 Task: Add an event with the title Second Interview with Lorence, date '2023/10/26', time 8:30 AM to 10:30 AMand add a description: The Lunch Break Mindfulness Session is suitable for individuals of all experience levels, including those who are new to mindfulness. No special equipment or clothing is required—participants can simply find a comfortable position and bring their full attention to the practice., put the event into Green category . Add location for the event as: Singapore, logged in from the account softage.7@softage.netand send the event invitation to softage.3@softage.net and softage.4@softage.net. Set a reminder for the event 77 week before
Action: Mouse moved to (114, 128)
Screenshot: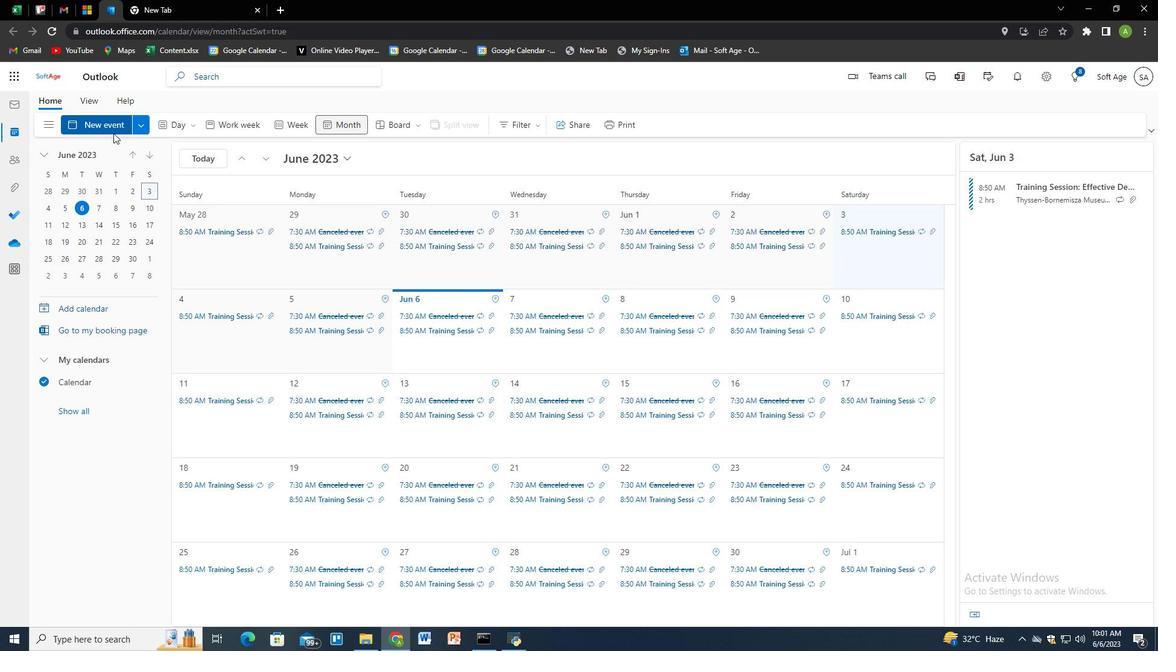 
Action: Mouse pressed left at (114, 128)
Screenshot: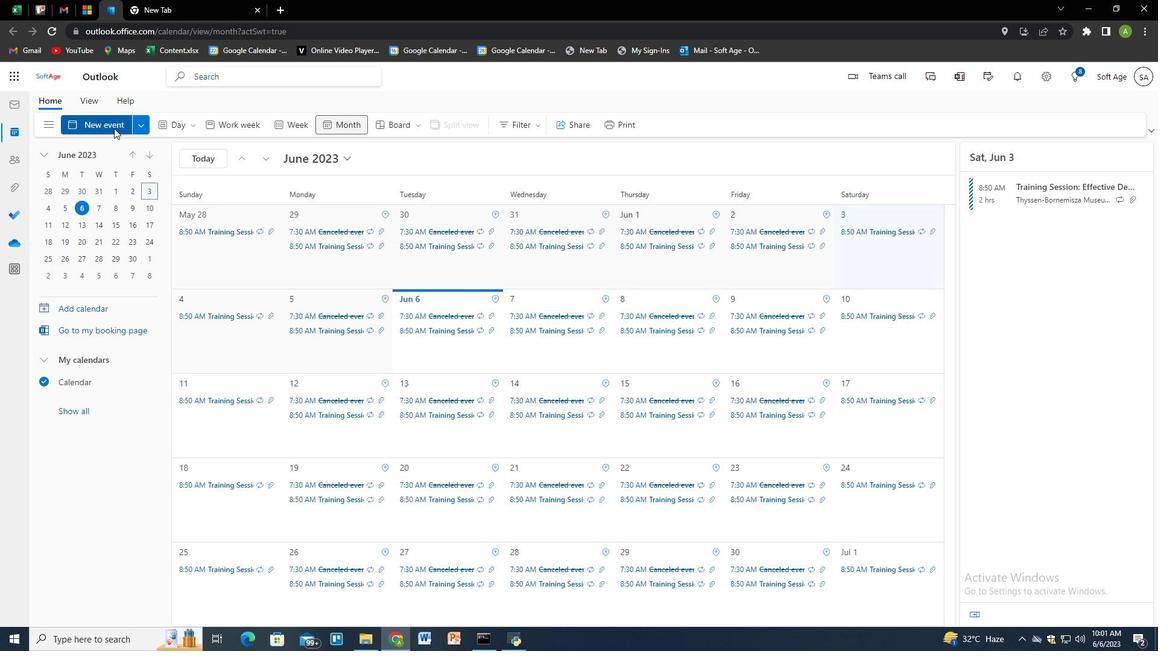 
Action: Mouse moved to (403, 202)
Screenshot: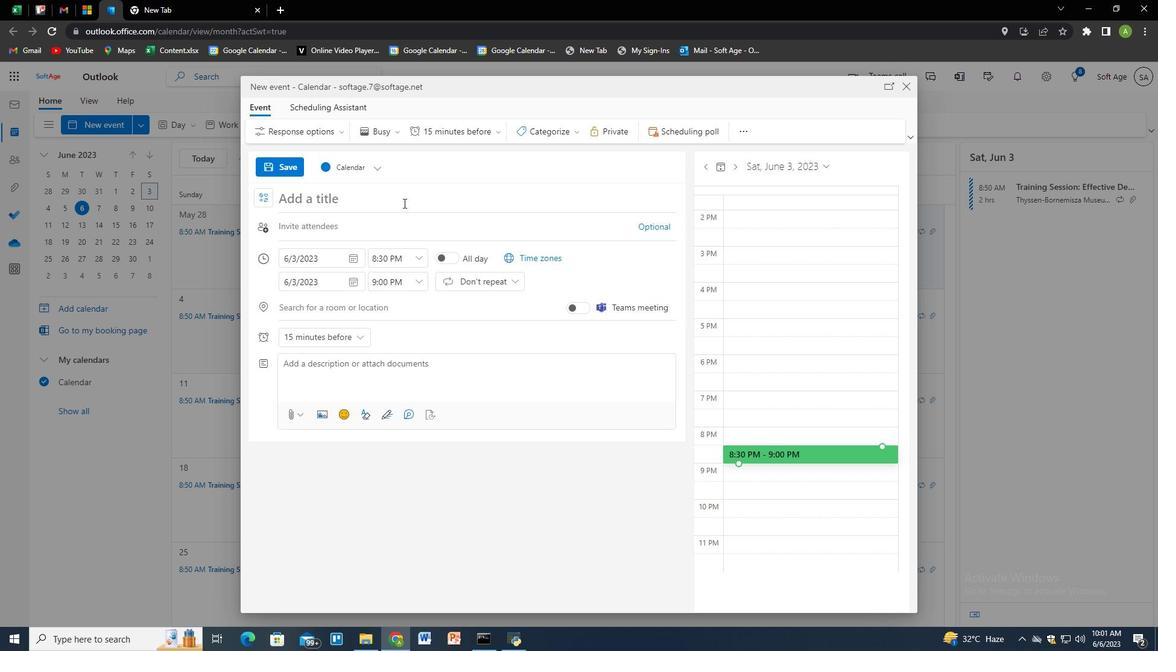 
Action: Mouse pressed left at (403, 202)
Screenshot: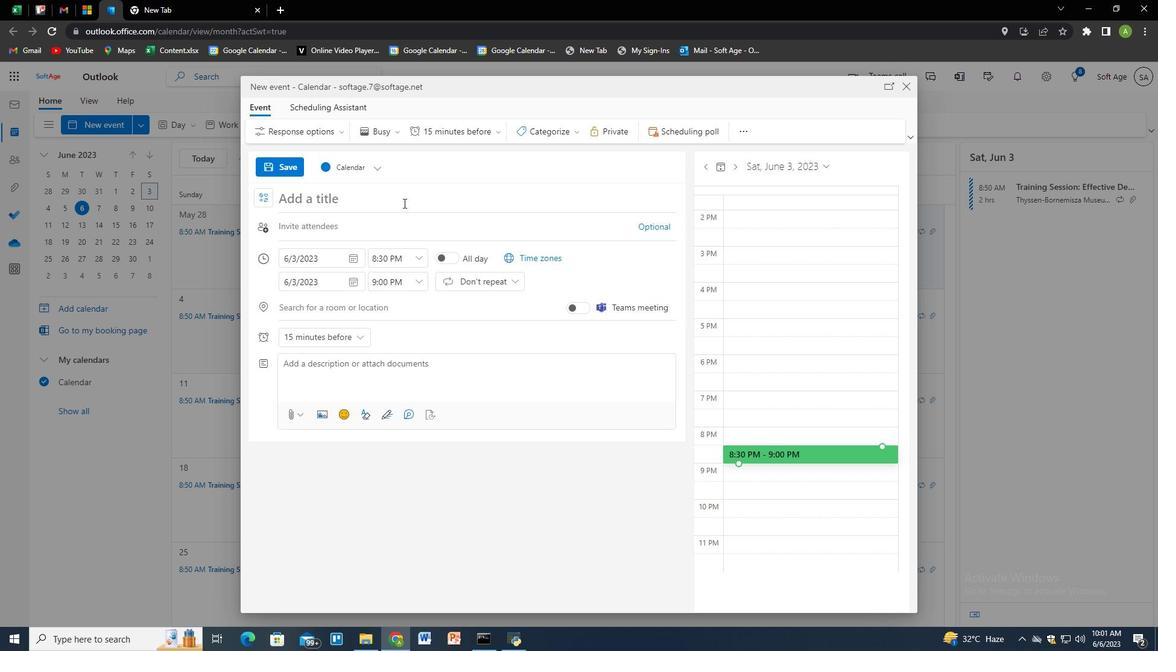 
Action: Key pressed <Key.shift><Key.shift>Second<Key.space><Key.shift>T<Key.backspace><Key.shift>Interview<Key.space>with<Key.space><Key.shift>Lorence<Key.backspace>e
Screenshot: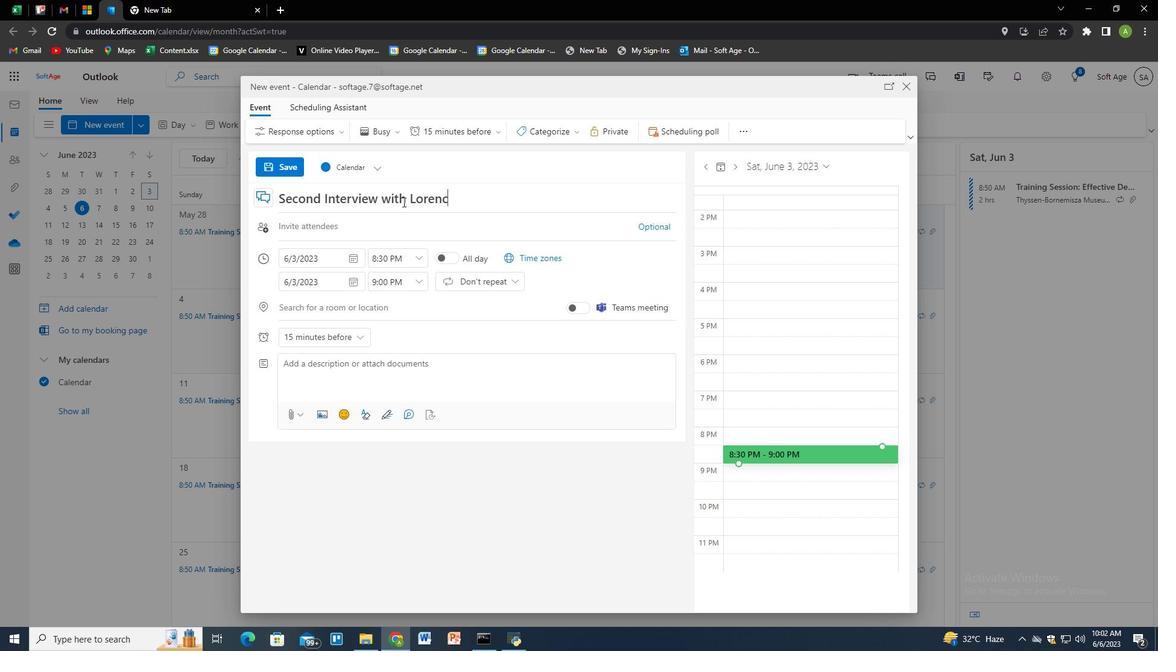 
Action: Mouse moved to (356, 260)
Screenshot: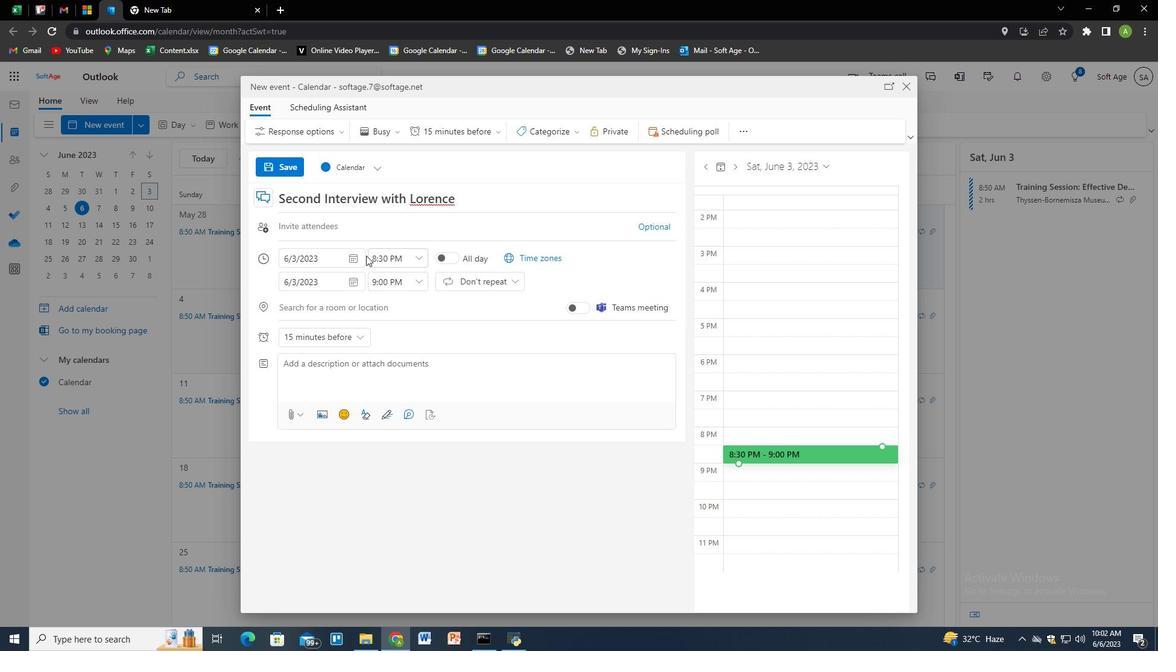 
Action: Mouse pressed left at (356, 260)
Screenshot: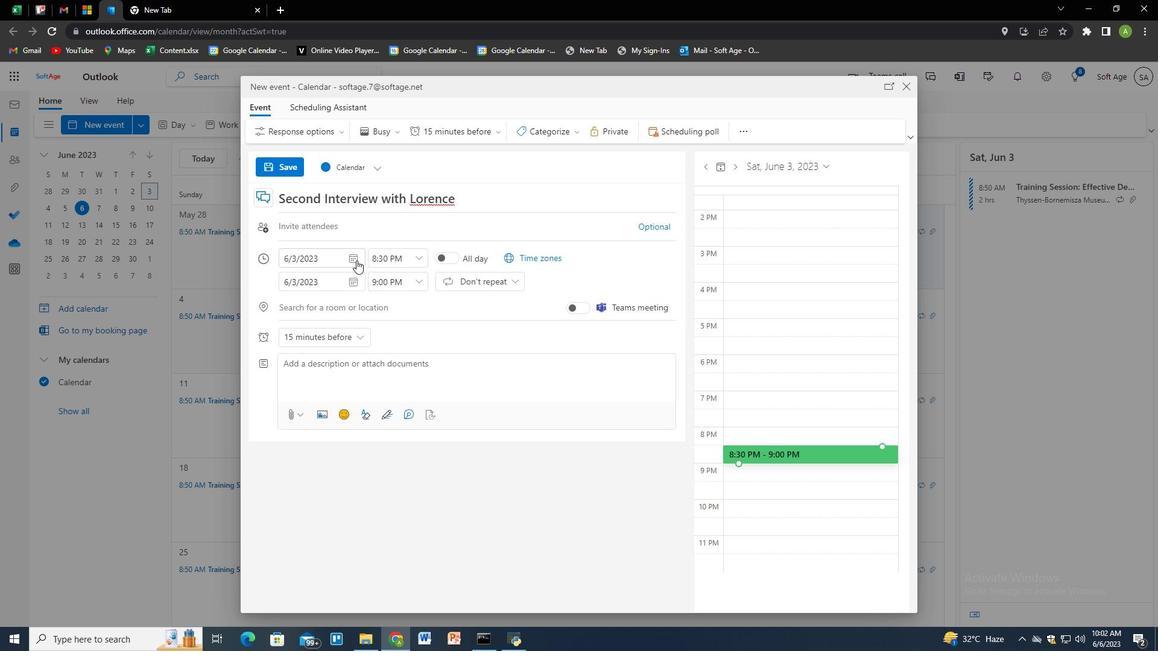 
Action: Mouse moved to (321, 286)
Screenshot: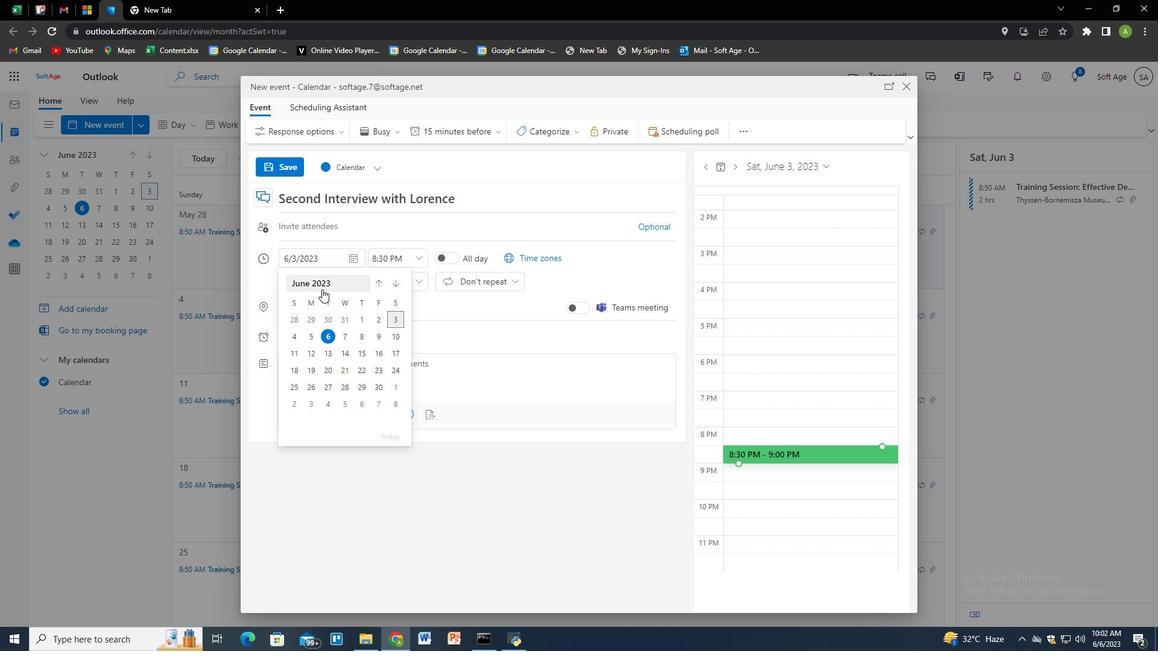 
Action: Mouse pressed left at (321, 286)
Screenshot: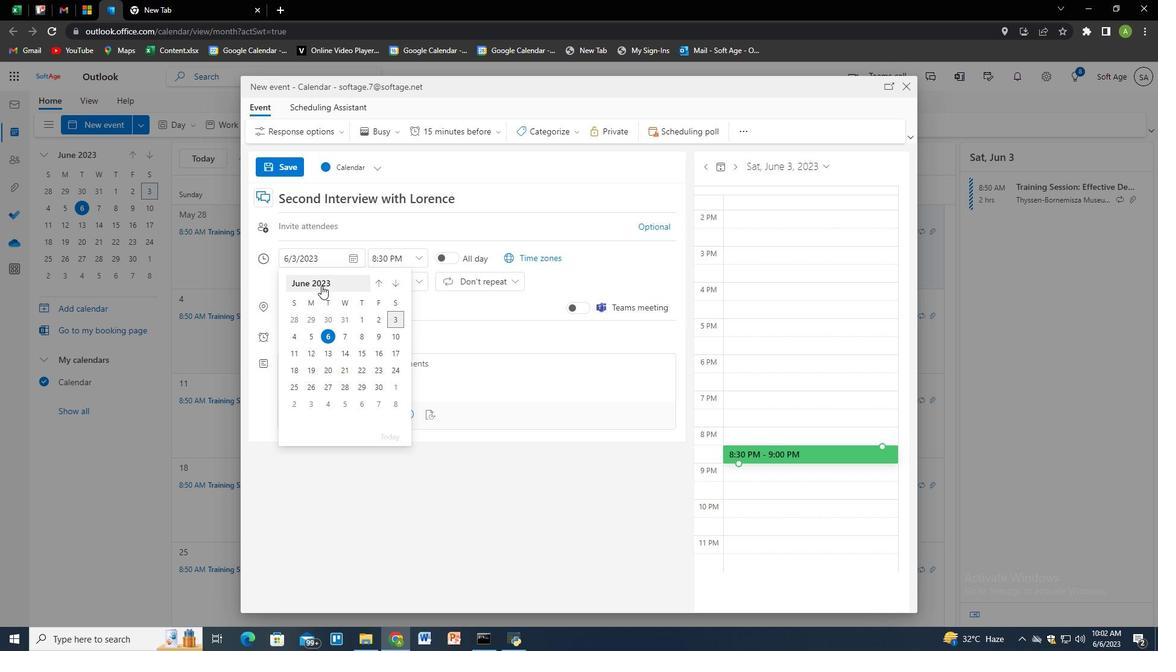 
Action: Mouse moved to (334, 372)
Screenshot: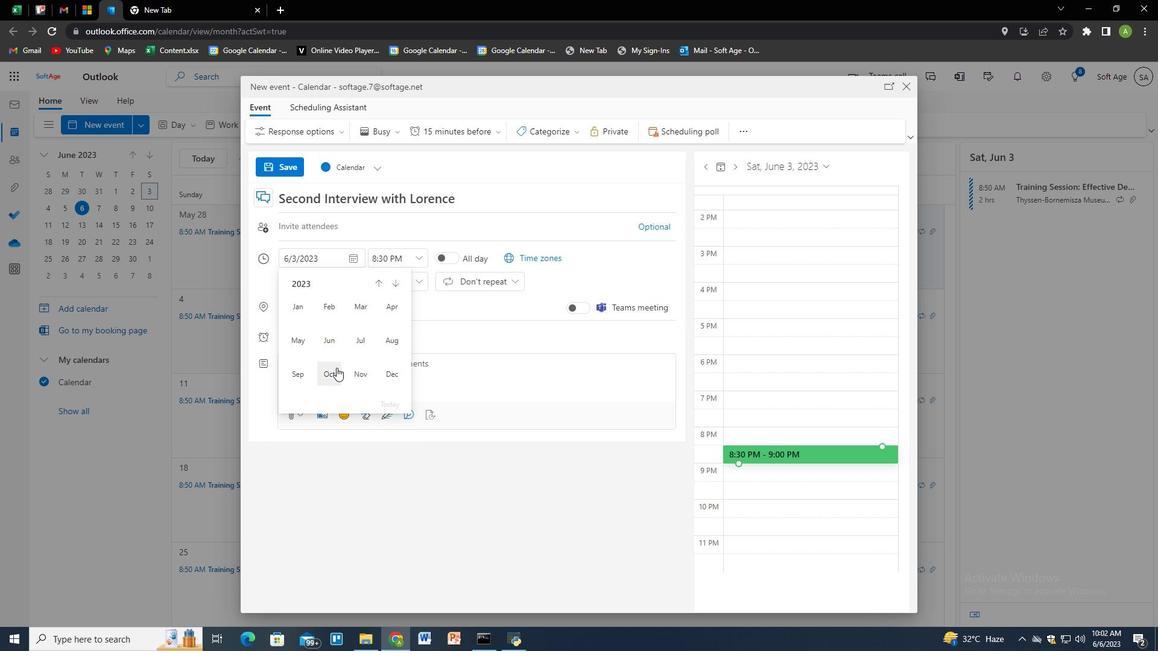 
Action: Mouse pressed left at (334, 372)
Screenshot: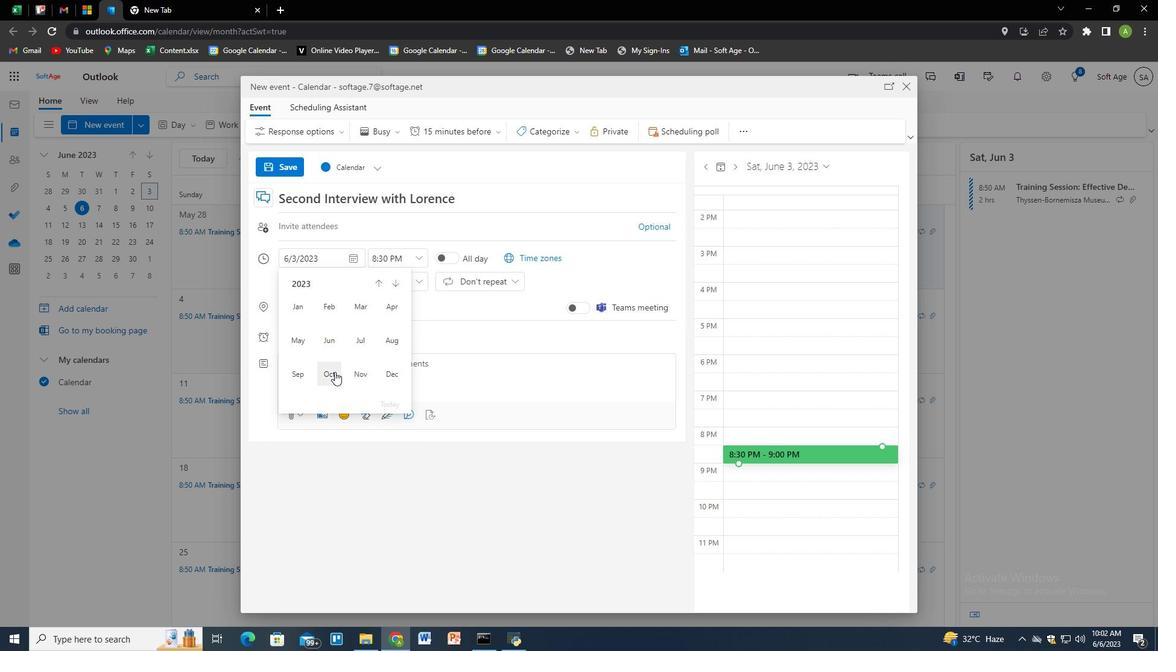 
Action: Mouse moved to (362, 372)
Screenshot: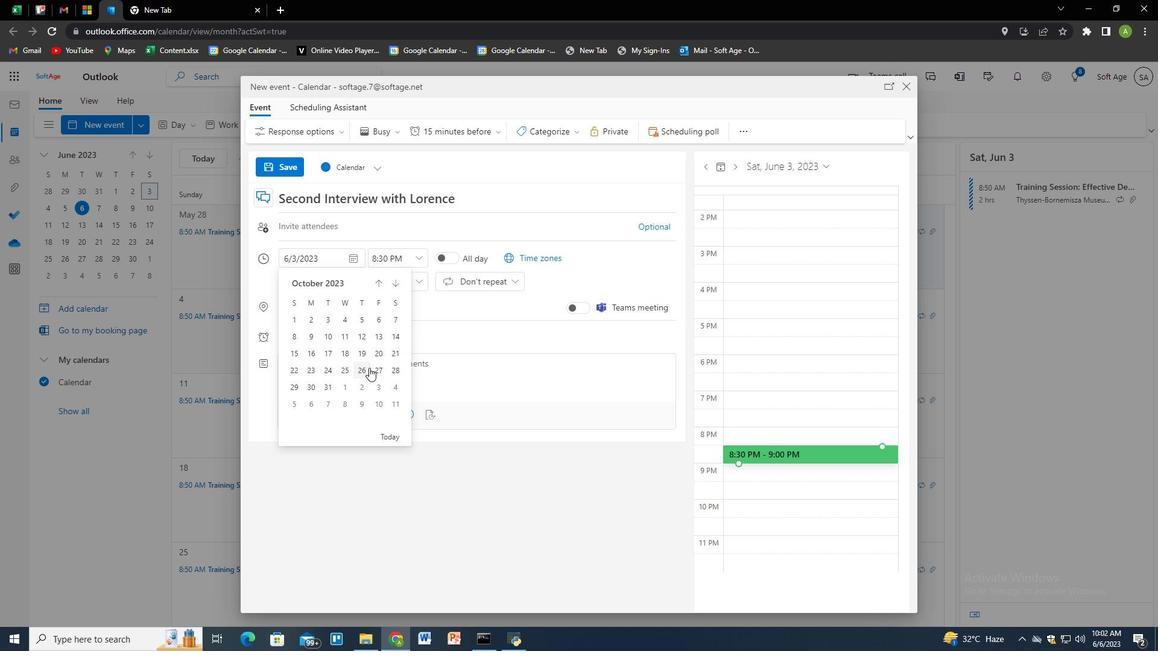 
Action: Mouse pressed left at (362, 372)
Screenshot: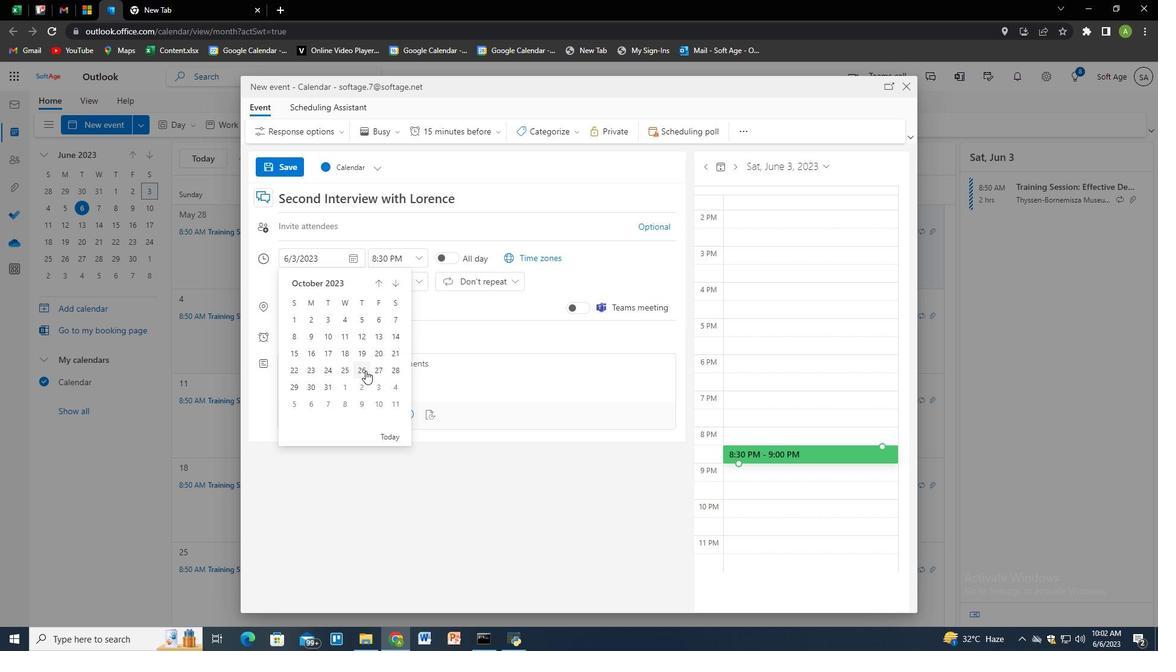 
Action: Mouse moved to (388, 255)
Screenshot: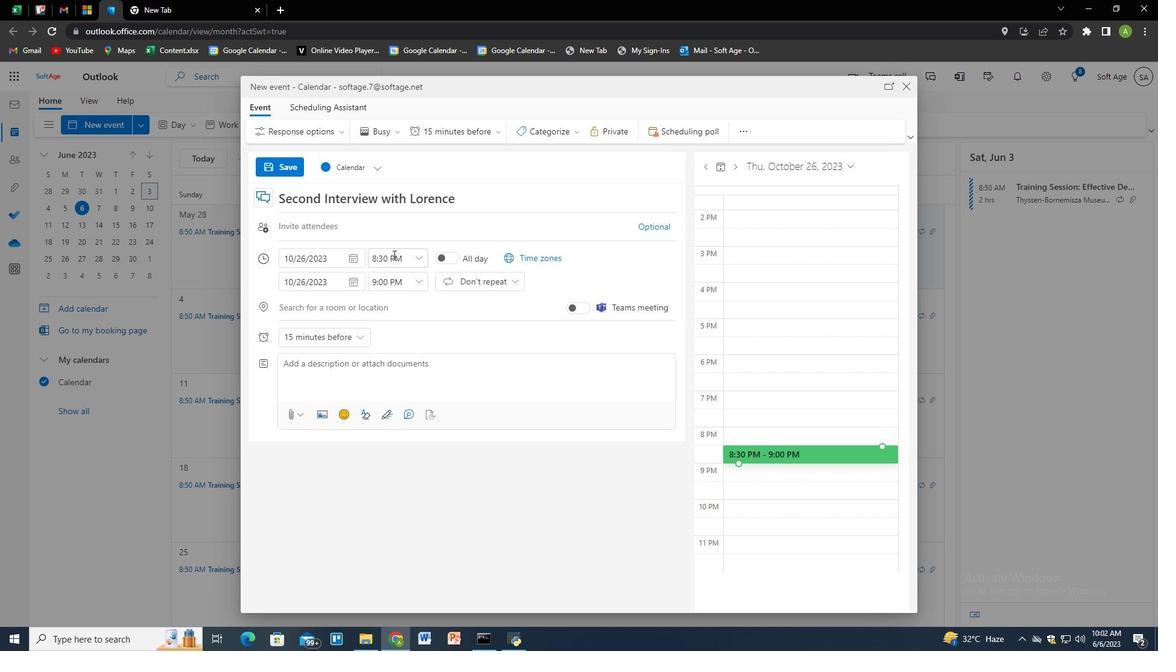 
Action: Mouse pressed left at (388, 255)
Screenshot: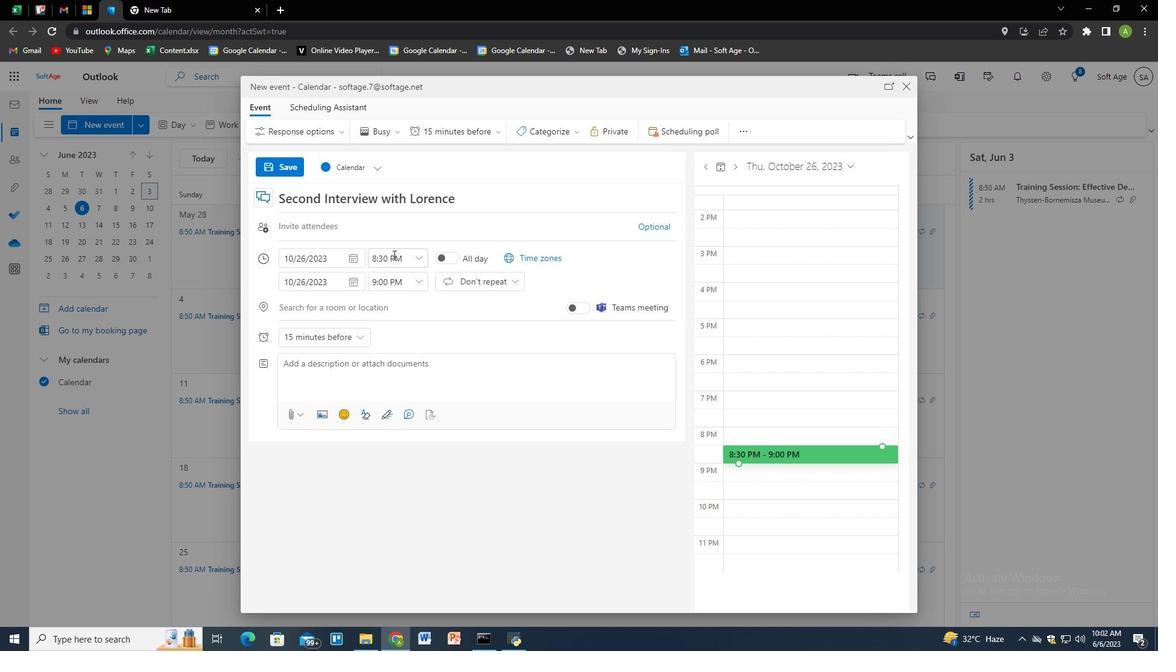 
Action: Key pressed 8<Key.shift_r>:30<Key.space><Key.shift>AMM
Screenshot: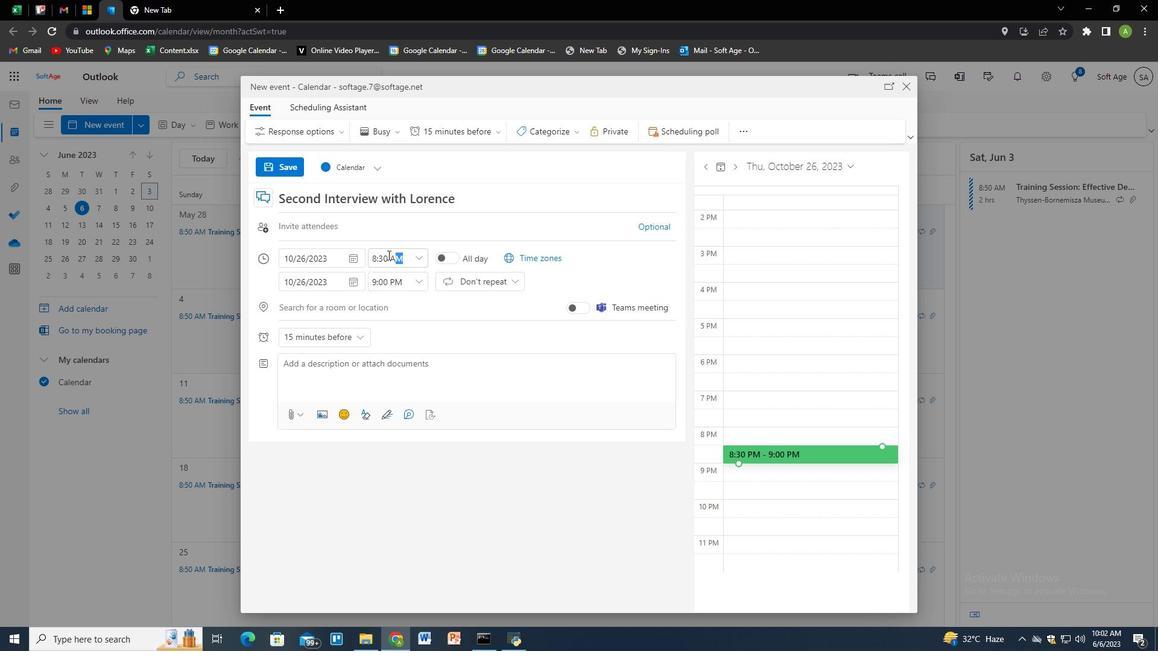 
Action: Mouse moved to (380, 281)
Screenshot: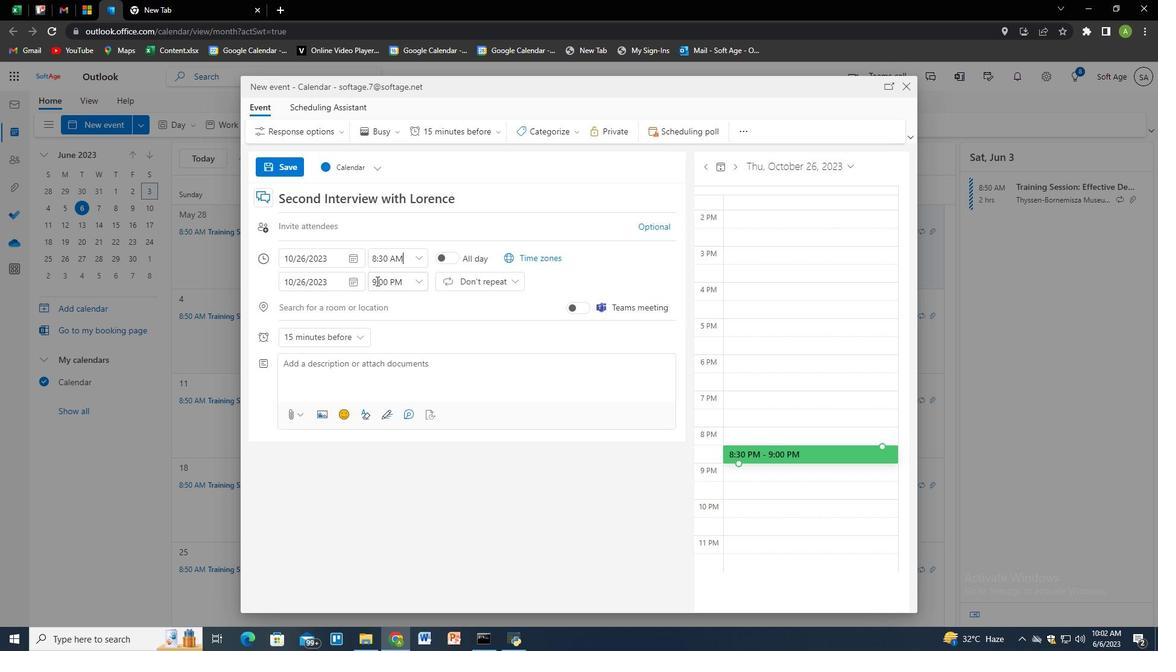 
Action: Mouse pressed left at (380, 281)
Screenshot: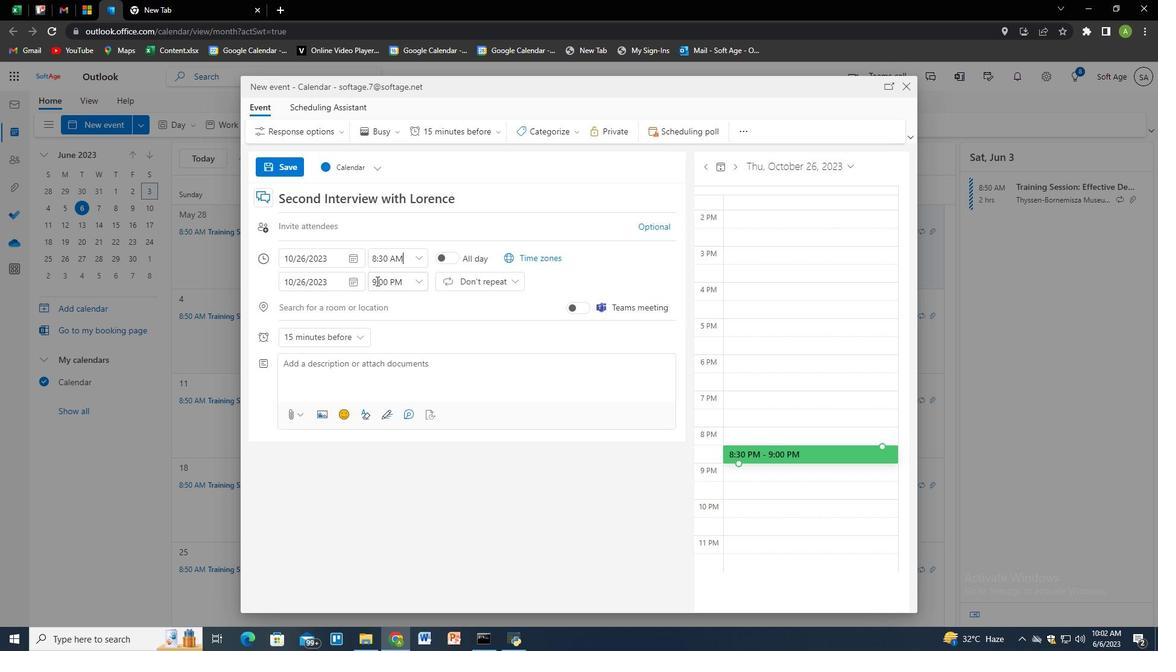 
Action: Key pressed 10<Key.shift_r>:30<Key.space><Key.shift>AMM
Screenshot: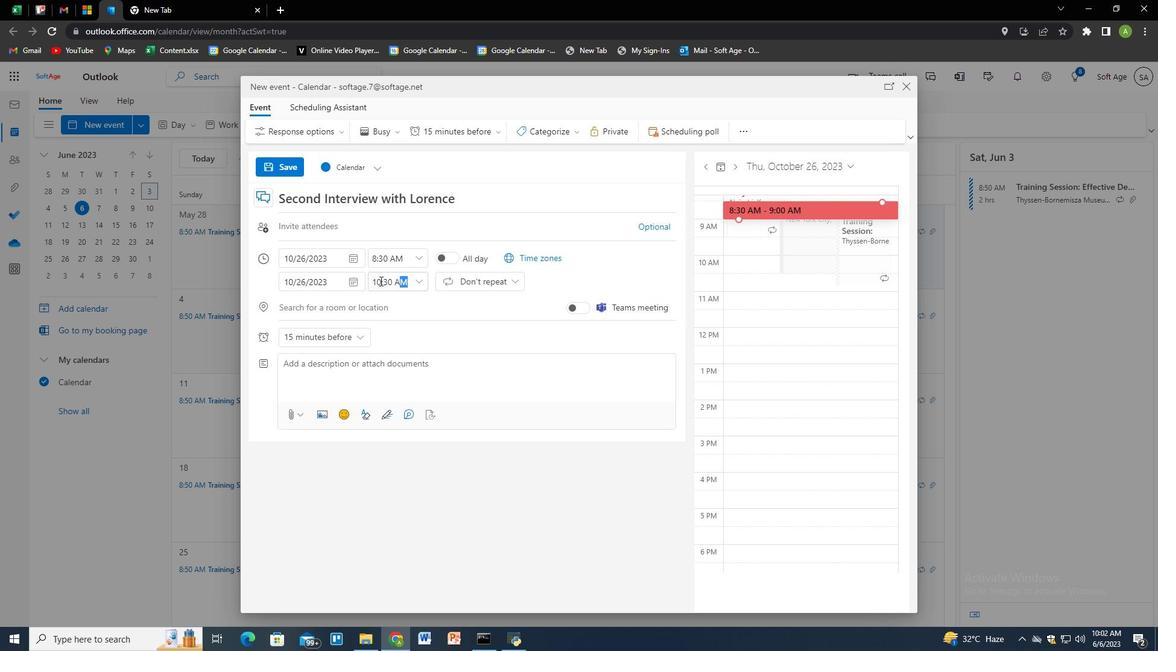 
Action: Mouse moved to (383, 360)
Screenshot: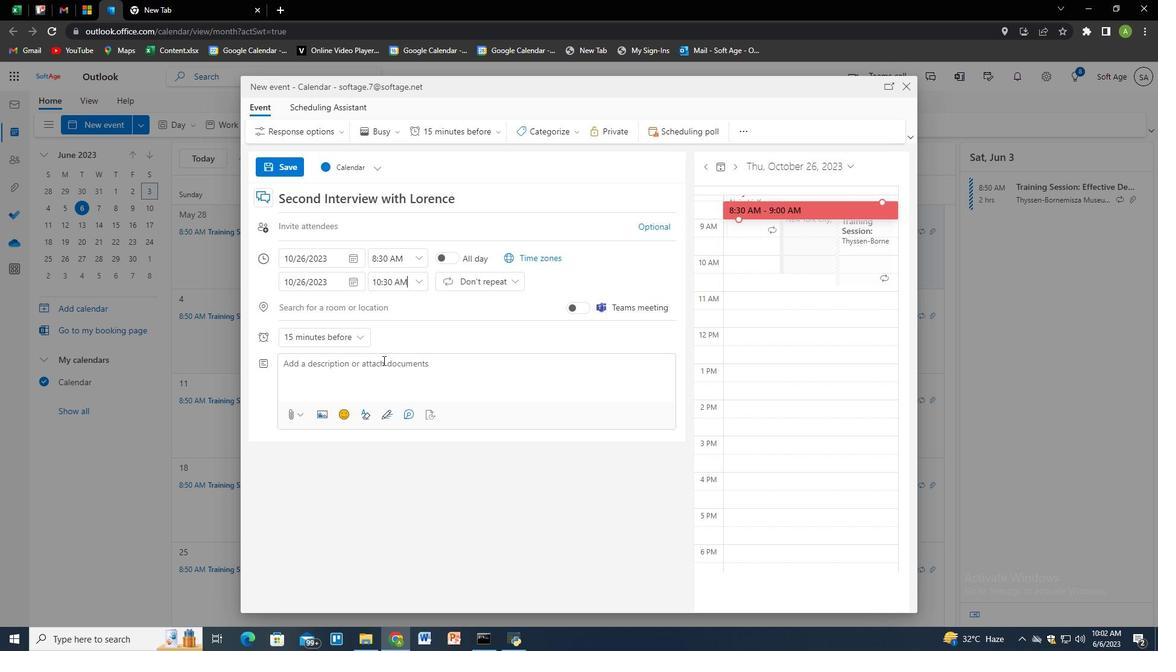 
Action: Key pressed <Key.tab><Key.tab><Key.tab><Key.tab>
Screenshot: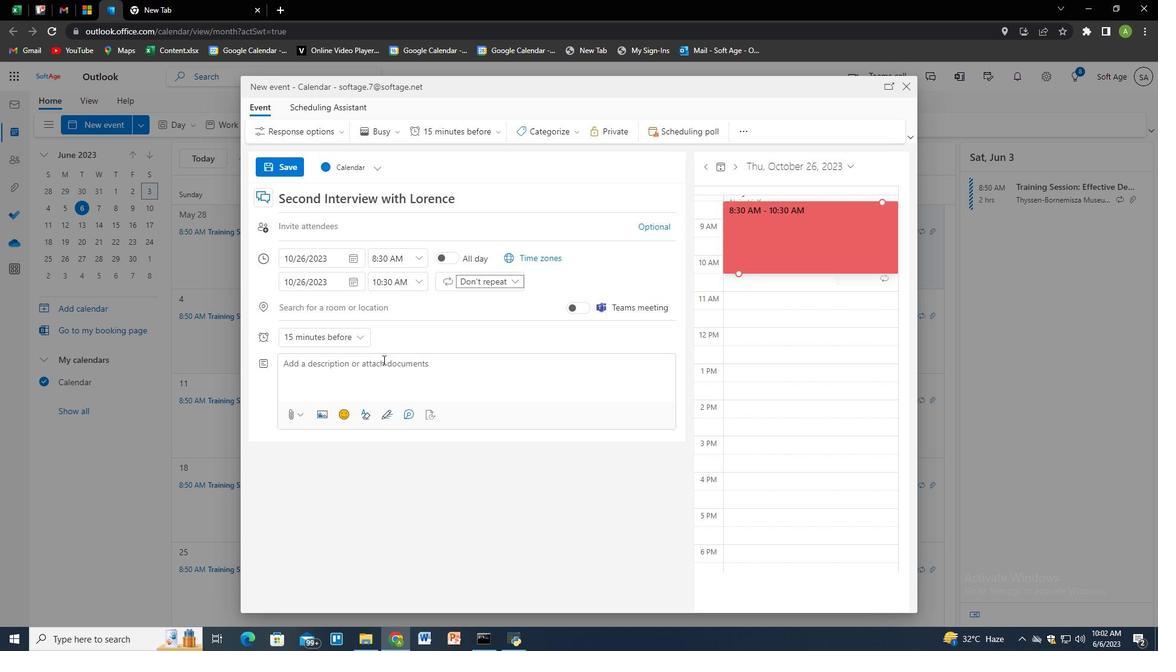 
Action: Mouse moved to (383, 360)
Screenshot: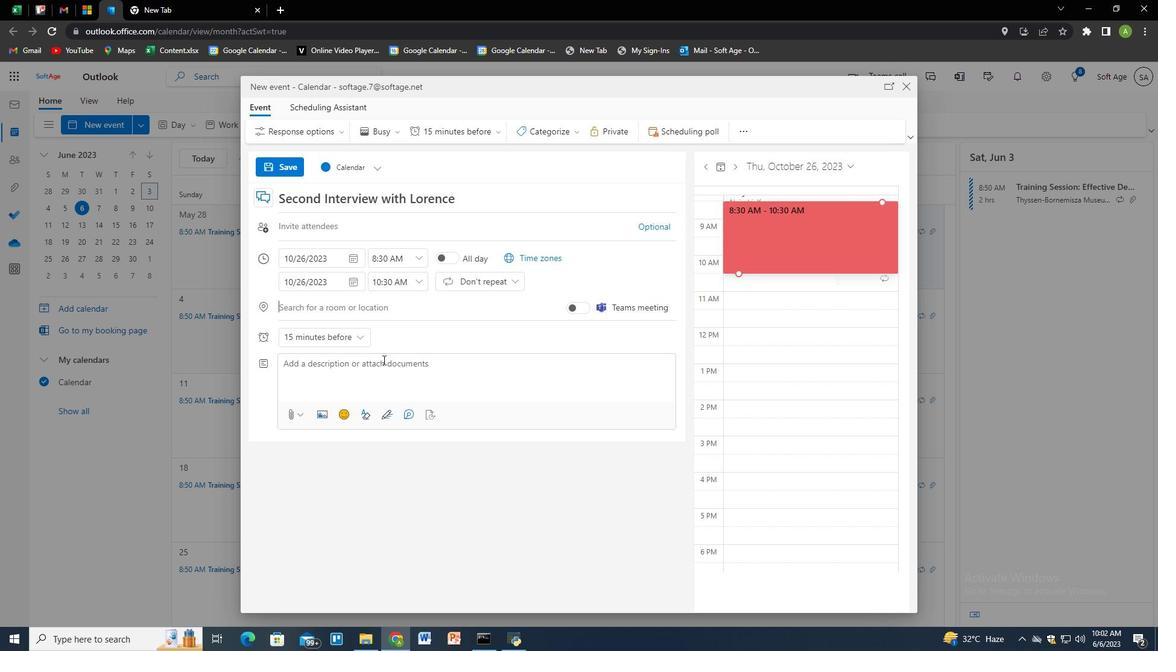 
Action: Key pressed <Key.tab><Key.tab><Key.tab>
Screenshot: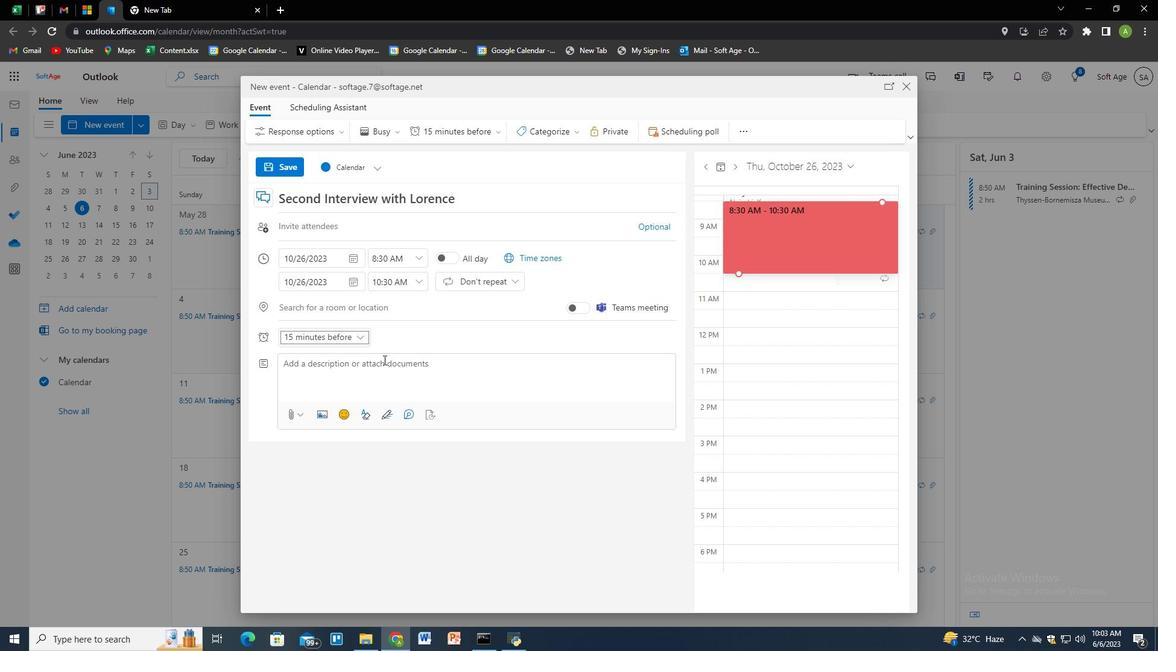 
Action: Mouse moved to (383, 360)
Screenshot: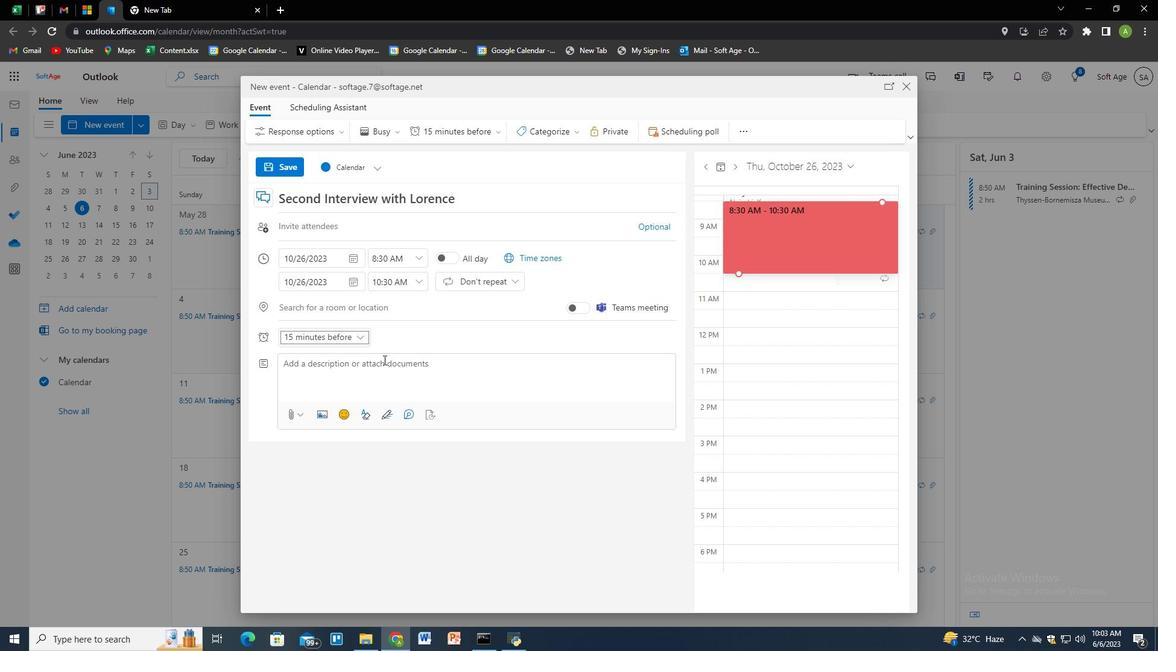 
Action: Key pressed <Key.shift>The<Key.space><Key.shift>LUn<Key.backspace><Key.backspace>uc<Key.backspace>nch<Key.space><Key.shift><Key.shift><Key.shift><Key.shift><Key.shift><Key.shift><Key.shift><Key.shift><Key.shift><Key.shift><Key.shift><Key.shift><Key.shift><Key.shift><Key.shift><Key.shift><Key.shift><Key.shift><Key.shift><Key.shift><Key.shift><Key.shift><Key.shift><Key.shift><Key.shift><Key.shift><Key.shift><Key.shift>Break<Key.backspace>k<Key.space><Key.shift>Mindfulness<Key.space><Key.shift>Session<Key.space>is<Key.space>suitable<Key.space>for<Key.space>individ<Key.backspace>duals<Key.backspace>l<Key.backspace>s<Key.space>of<Key.space>all<Key.space>experience<Key.space>levels,<Key.space>including<Key.space>of<Key.space>al<Key.backspace>f<Key.space>ll<Key.backspace><Key.backspace><Key.backspace><Key.backspace><Key.backspace>all<Key.space>experience<Key.space>levels<Key.space><Key.backspace>,<Key.space>including<Key.space>those<Key.space>who<Key.space>are<Key.space>new<Key.space>to<Key.space>mindfulness.<Key.shift><Key.space><Key.shift>No<Key.space>special<Key.space>eqi<Key.backspace>uipment<Key.space>or<Key.space>clothing<Key.space>id<Key.backspace>s<Key.space>required-<Key.shift>participants<Key.space>can<Key.space>simj<Key.backspace>ply<Key.space>find<Key.space>a<Key.space>comfortable<Key.space>post<Key.backspace>iton<Key.space>and<Key.backspace><Key.backspace><Key.backspace><Key.backspace><Key.backspace><Key.backspace>ion<Key.space>and<Key.space>bring<Key.space>their<Key.space>full<Key.space>attentions<Key.backspace><Key.space>to<Key.space>the<Key.space>practice/<Key.insert><Key.home><Key.end><Key.backspace>.
Screenshot: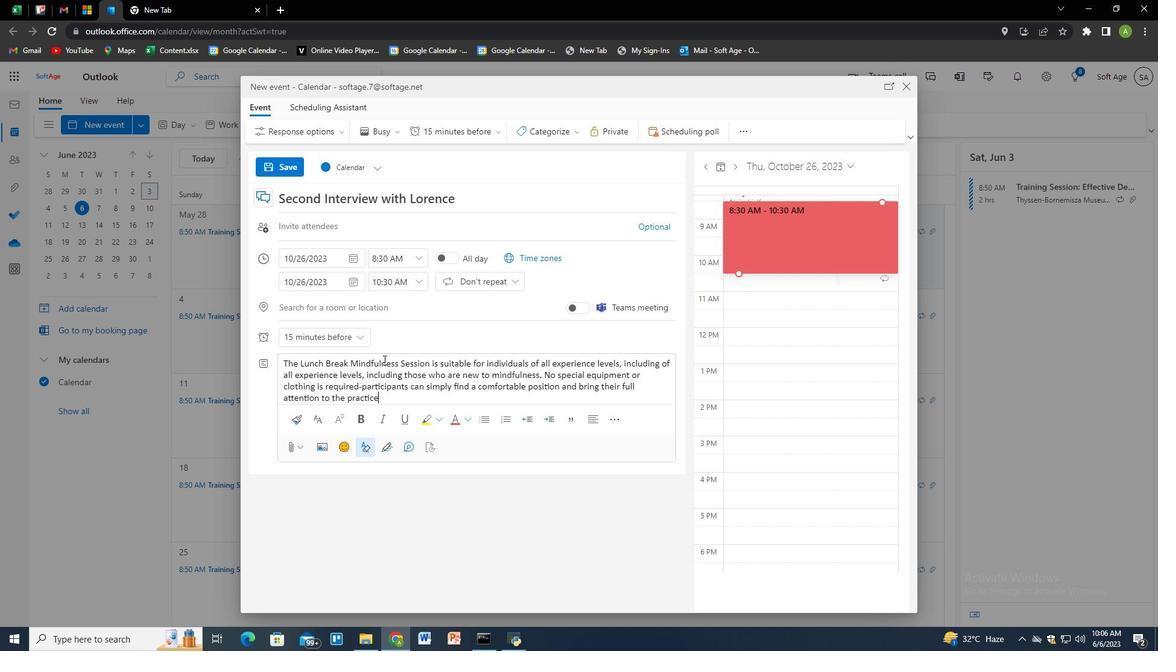 
Action: Mouse moved to (519, 397)
Screenshot: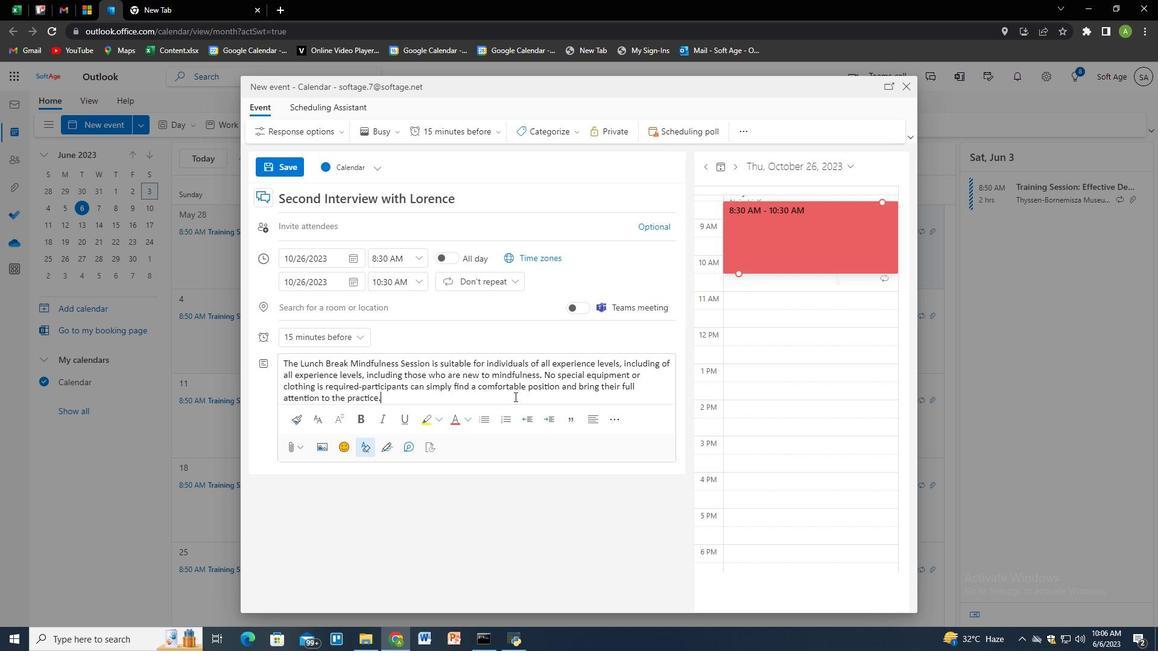 
Action: Mouse pressed left at (519, 397)
Screenshot: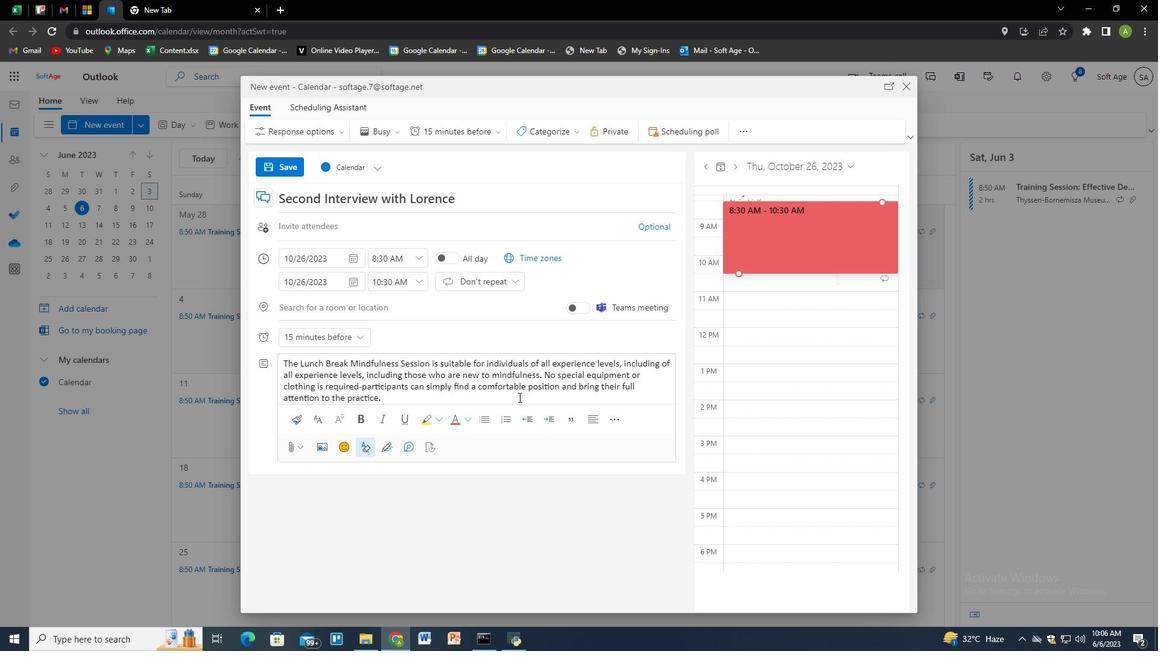 
Action: Mouse moved to (535, 135)
Screenshot: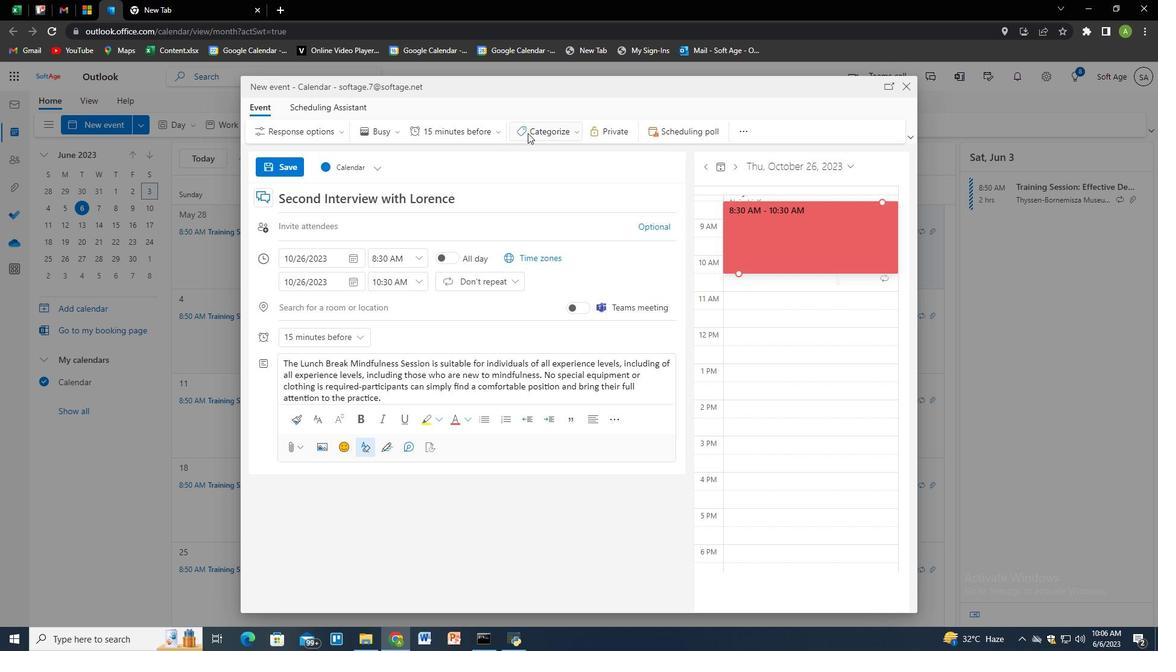 
Action: Mouse pressed left at (535, 135)
Screenshot: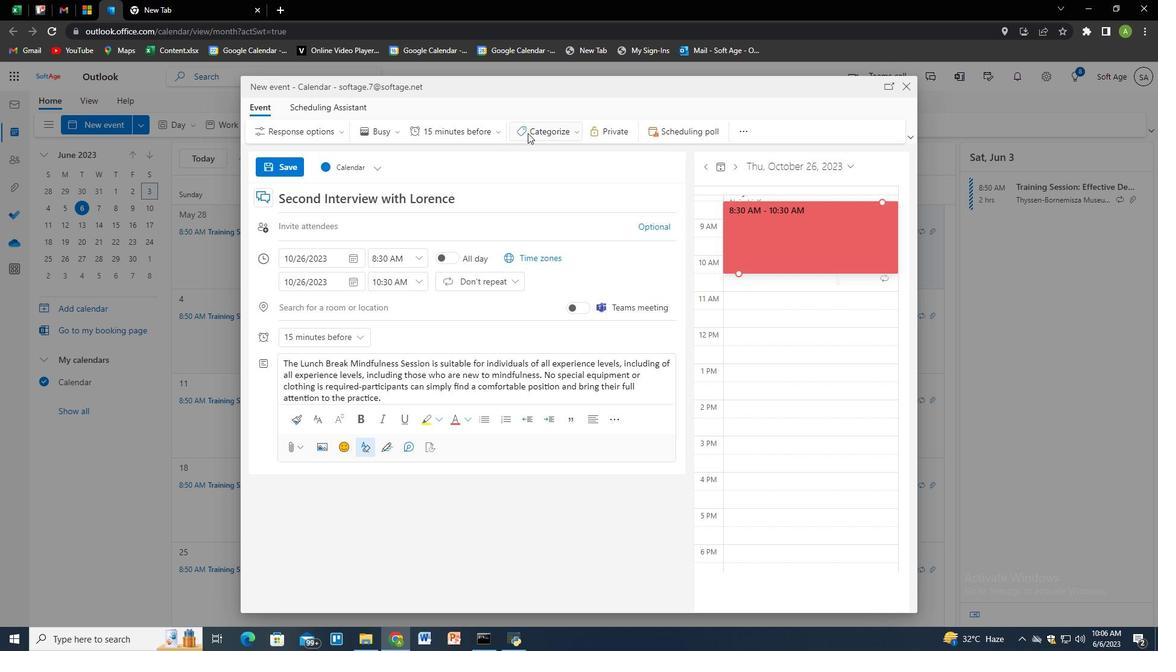 
Action: Mouse moved to (537, 176)
Screenshot: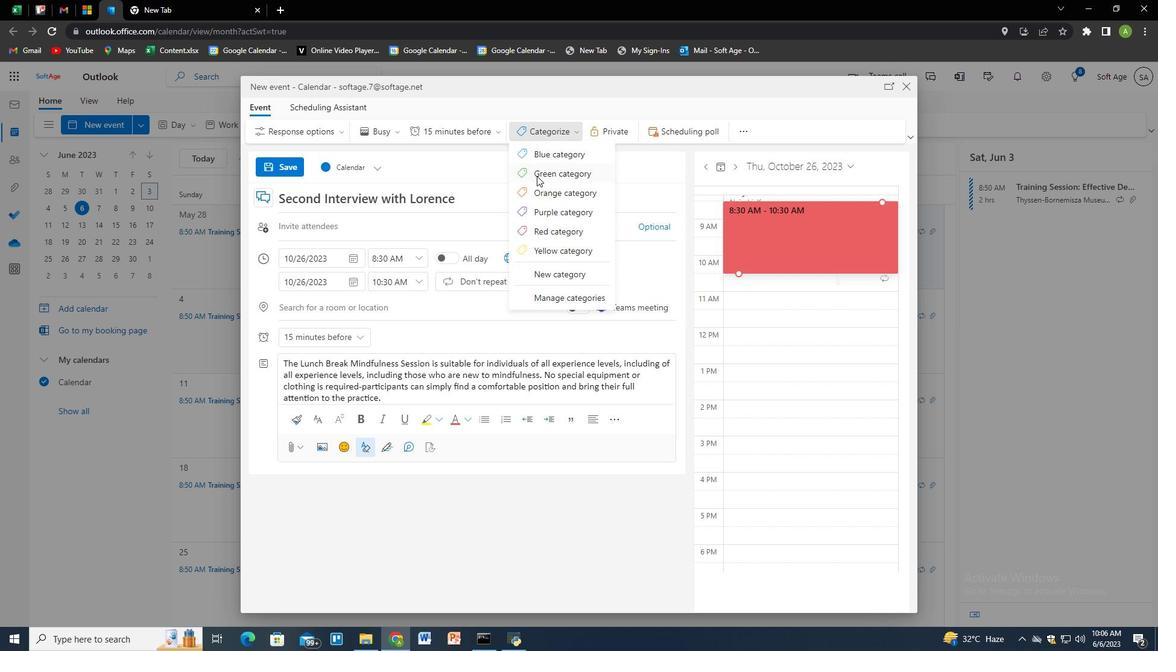 
Action: Mouse pressed left at (537, 176)
Screenshot: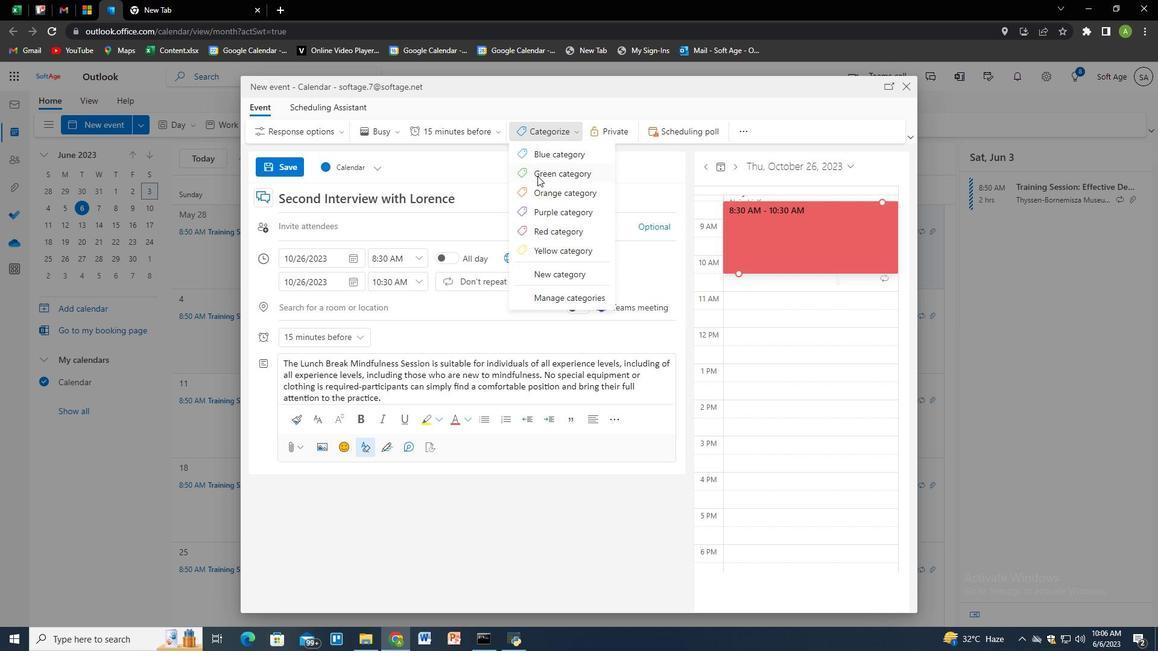 
Action: Mouse moved to (371, 225)
Screenshot: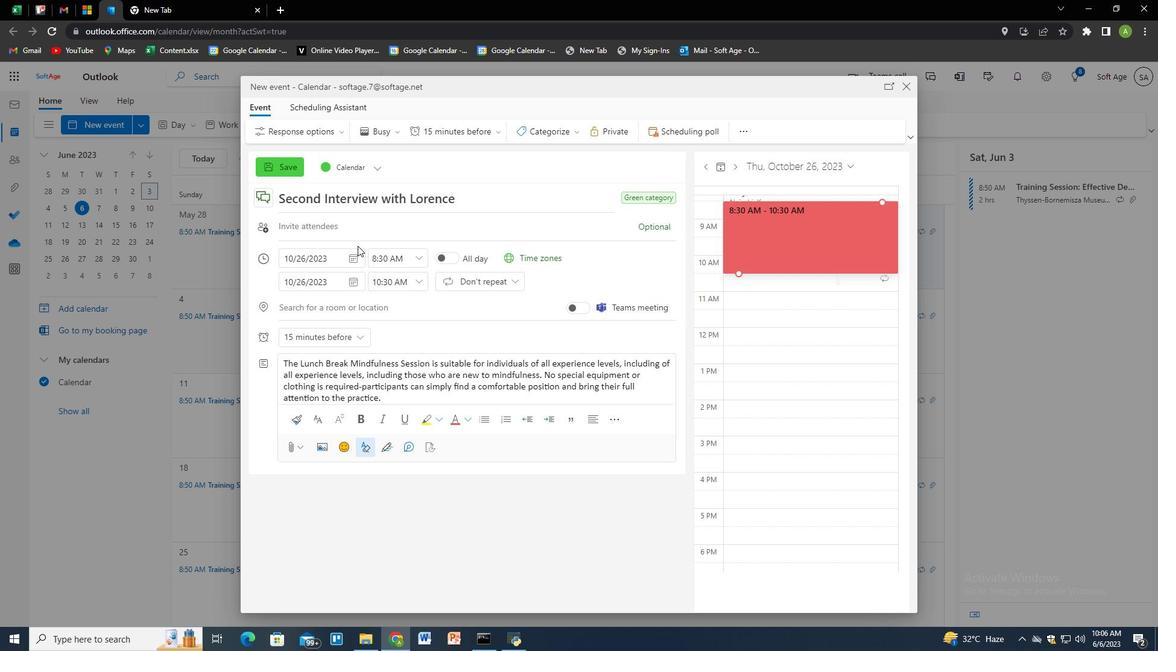
Action: Mouse pressed left at (371, 225)
Screenshot: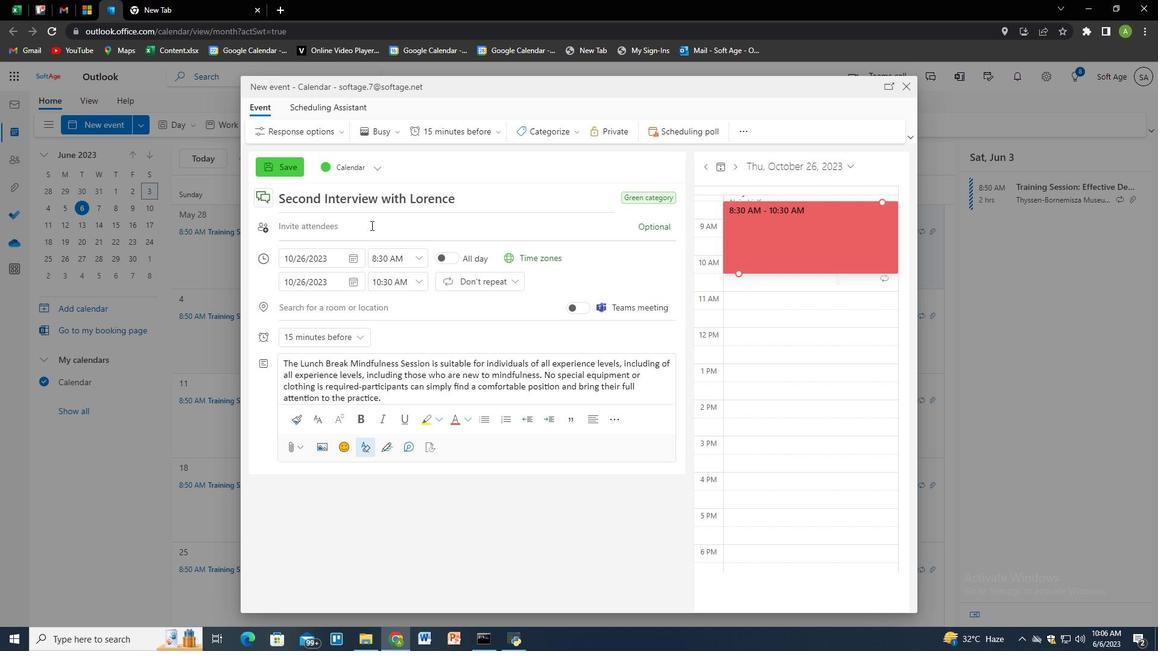 
Action: Mouse moved to (592, 278)
Screenshot: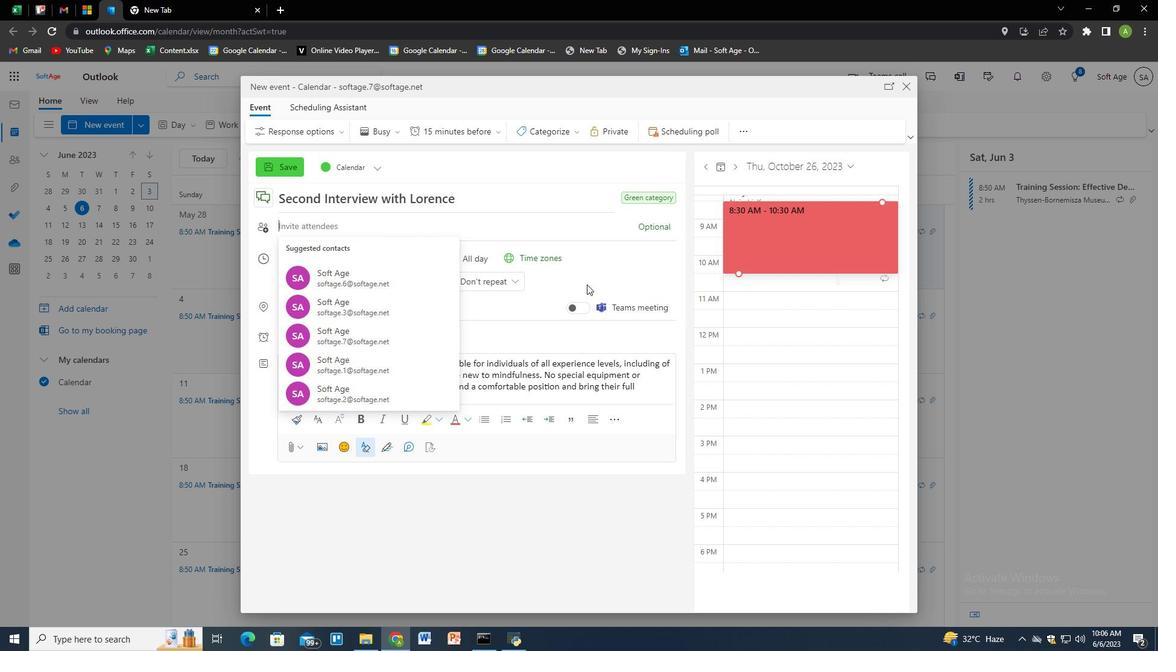 
Action: Mouse pressed left at (592, 278)
Screenshot: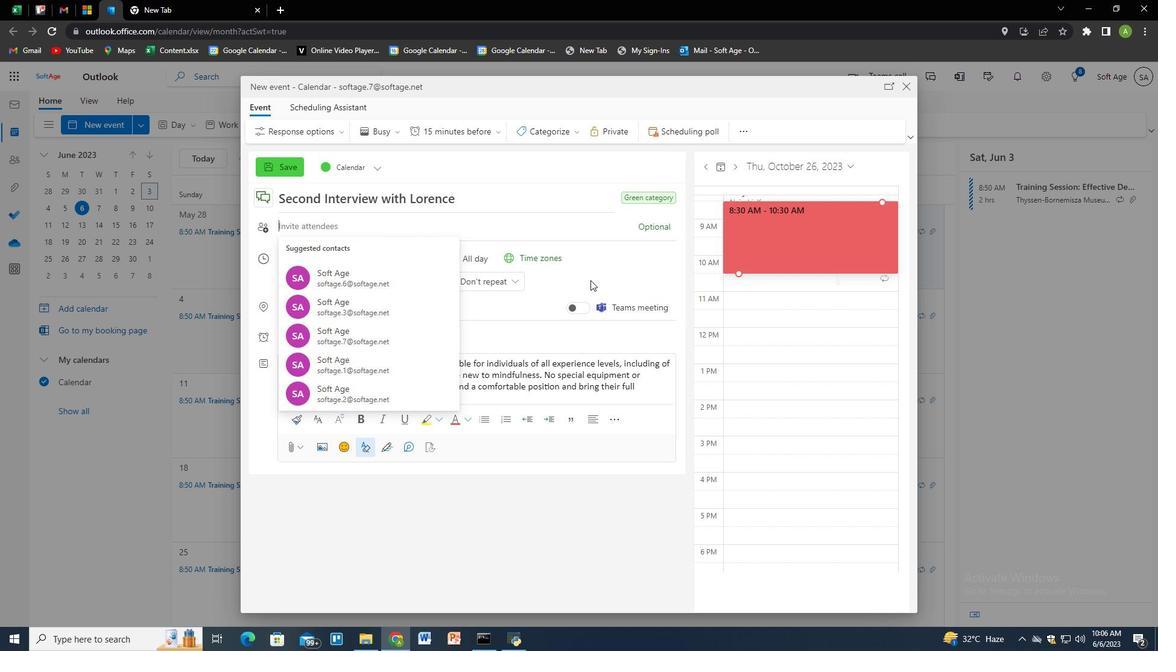 
Action: Mouse moved to (569, 228)
Screenshot: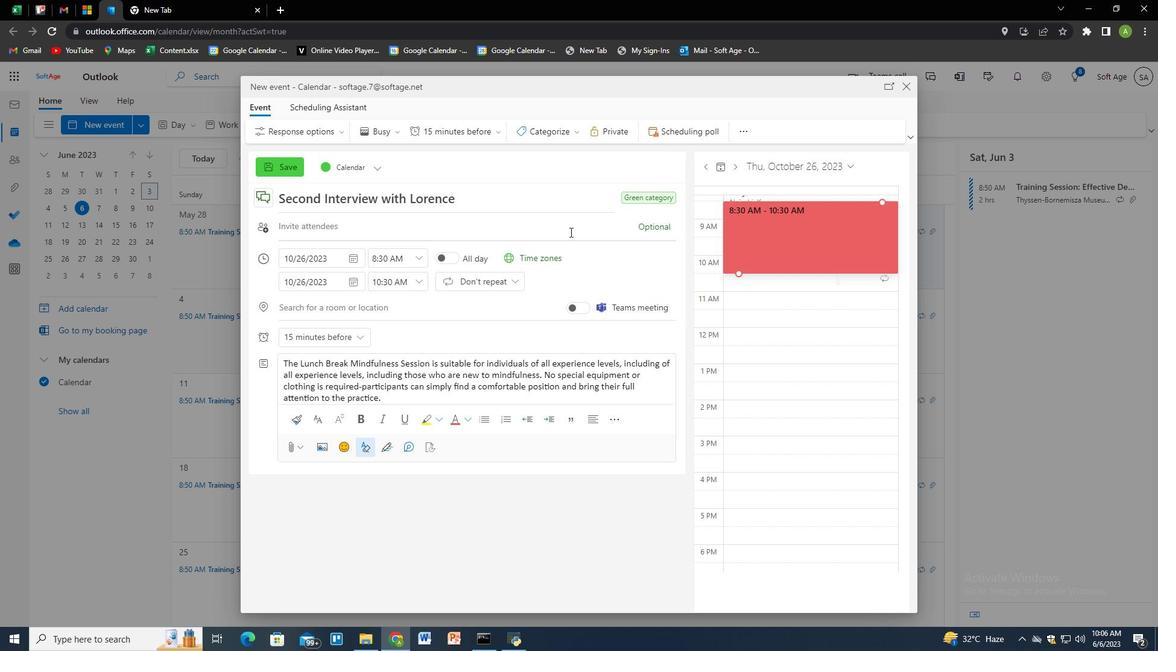 
Action: Mouse pressed left at (569, 228)
Screenshot: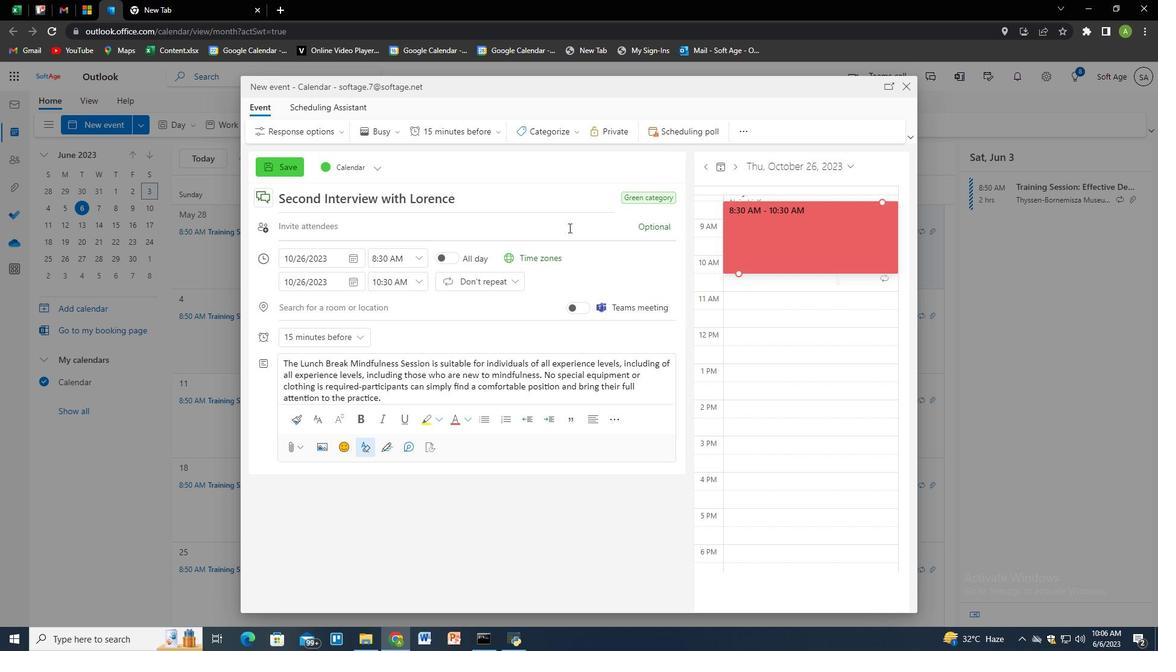 
Action: Key pressed softage.4<Key.shift><Key.shift><Key.shift><Key.shift><Key.shift><Key.shift><Key.shift><Key.shift><Key.shift><Key.shift><Key.shift><Key.shift><Key.shift><Key.shift><Key.shift><Key.shift><Key.shift><Key.shift><Key.shift><Key.shift><Key.shift><Key.shift><Key.shift><Key.shift><Key.shift><Key.shift><Key.shift>@softage.net<Key.enter>softage.3<Key.shift><Key.shift>@softage.net<Key.enter>
Screenshot: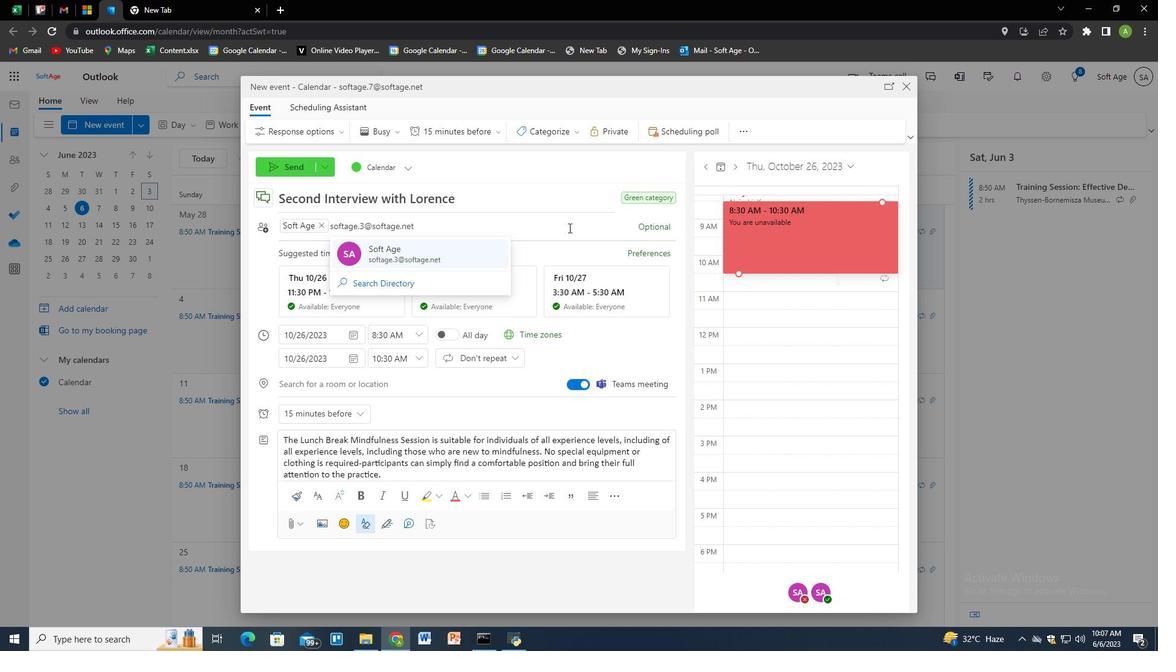 
Action: Mouse moved to (488, 128)
Screenshot: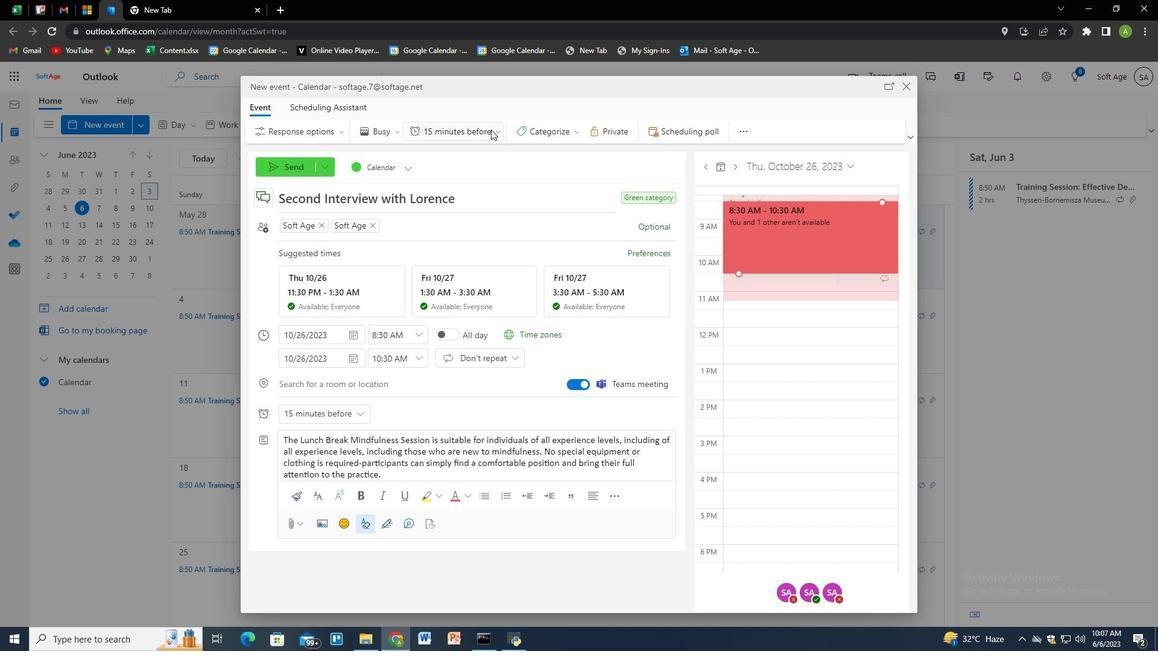 
Action: Mouse pressed left at (488, 128)
Screenshot: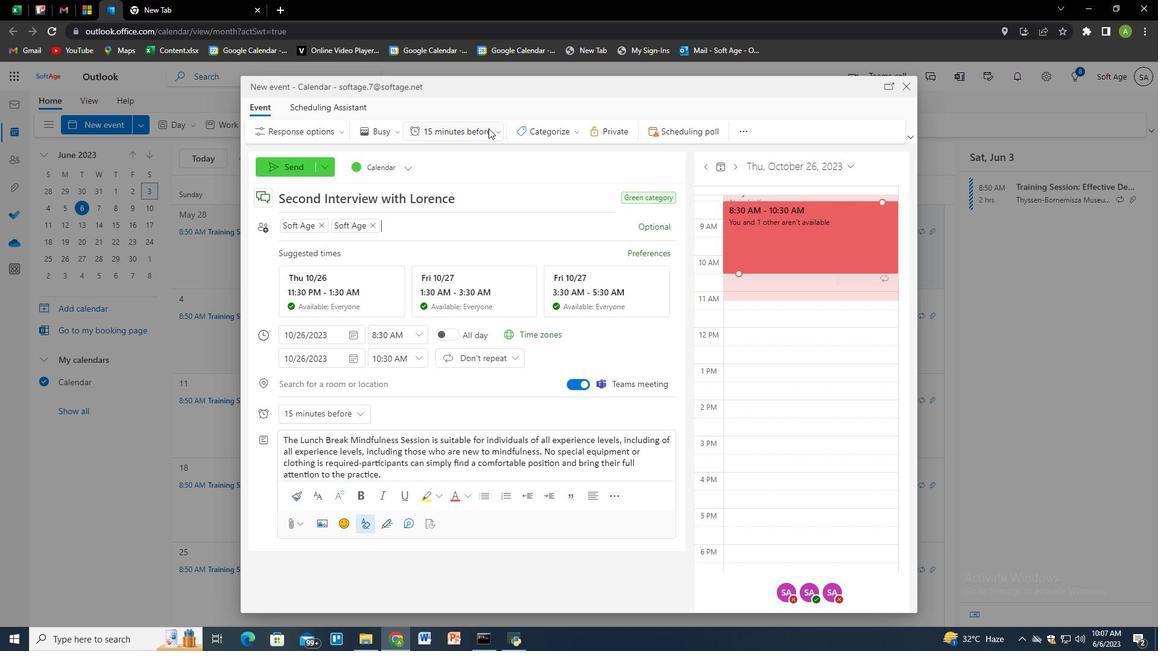 
Action: Mouse pressed left at (488, 128)
Screenshot: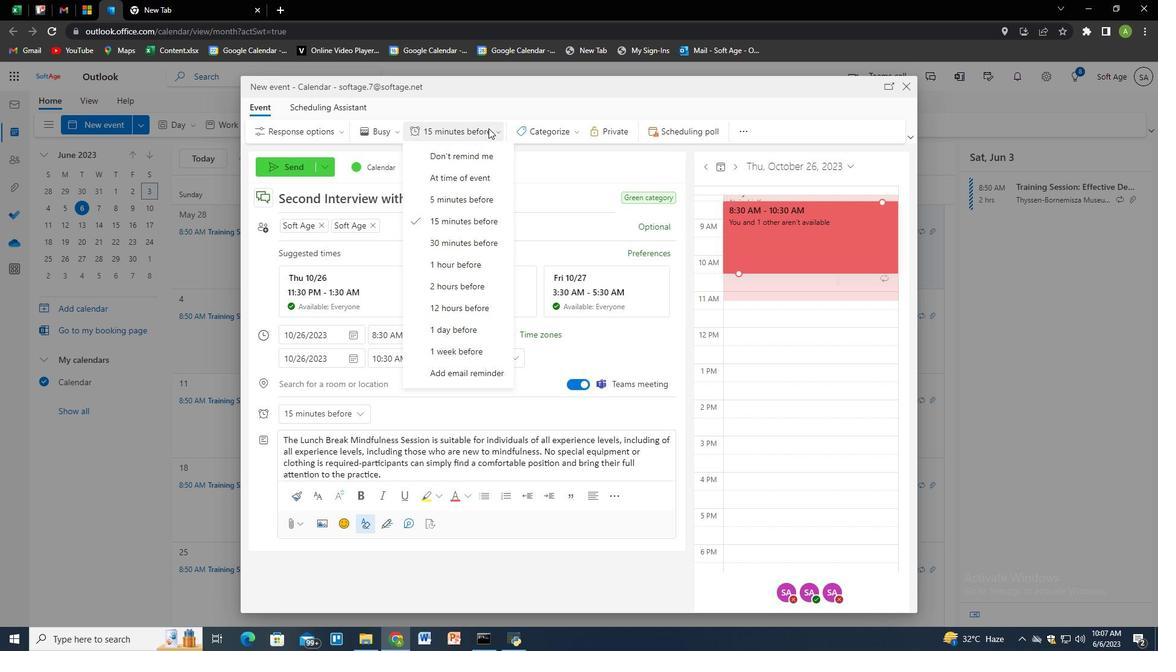 
Action: Mouse moved to (528, 136)
Screenshot: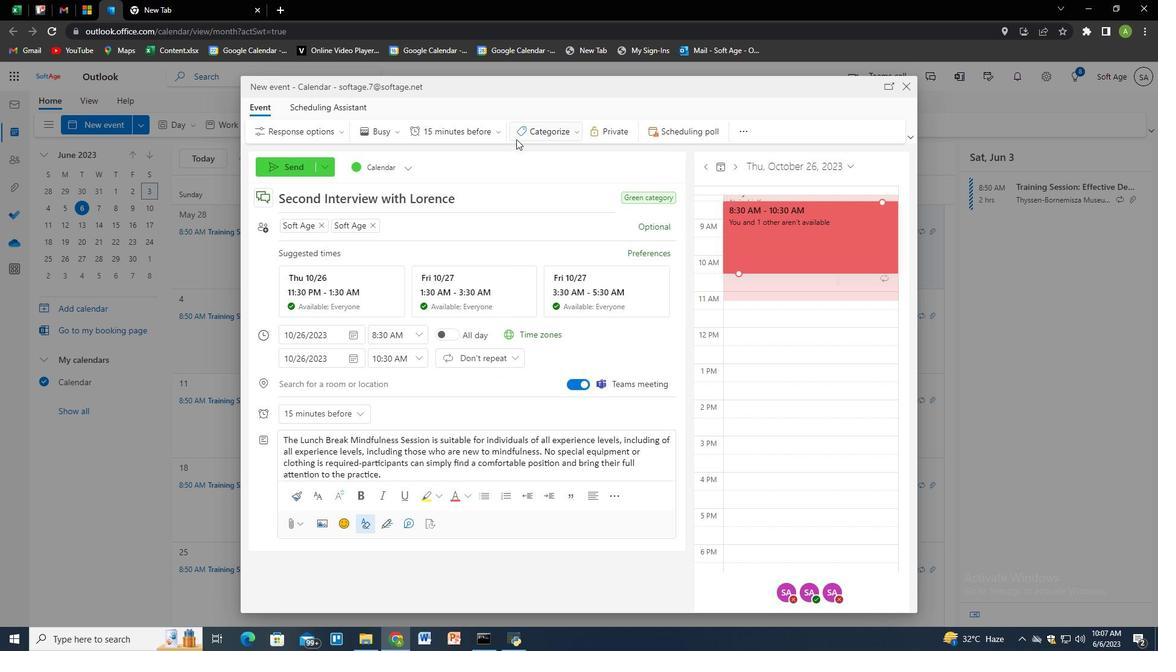 
Action: Mouse pressed left at (528, 136)
Screenshot: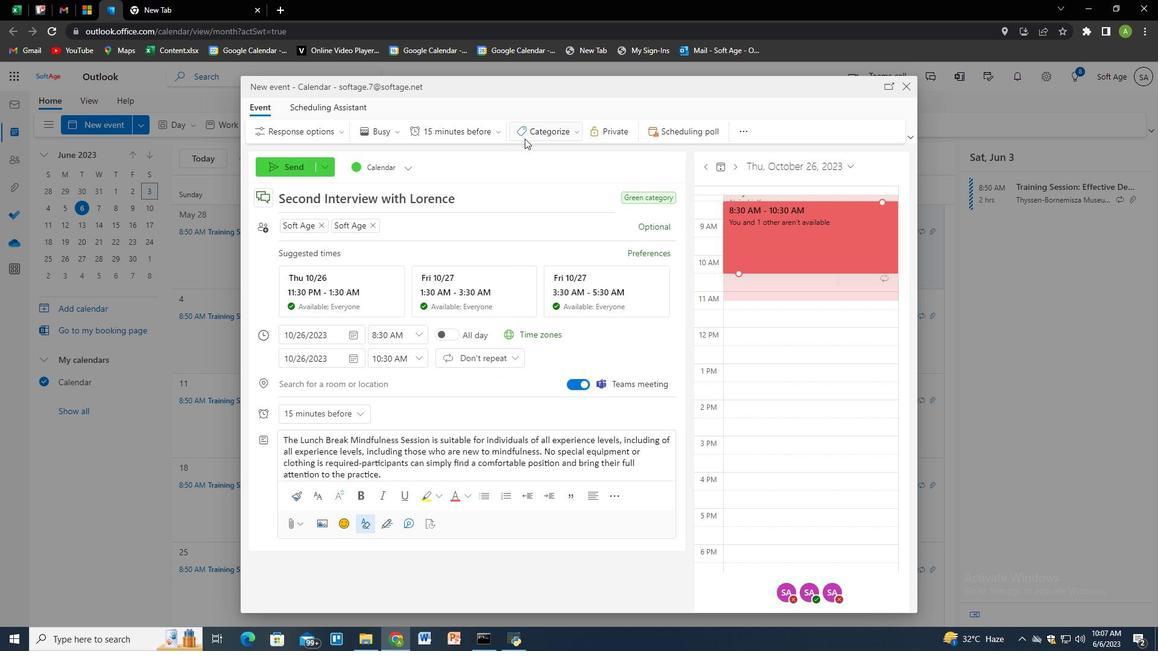
Action: Mouse moved to (488, 121)
Screenshot: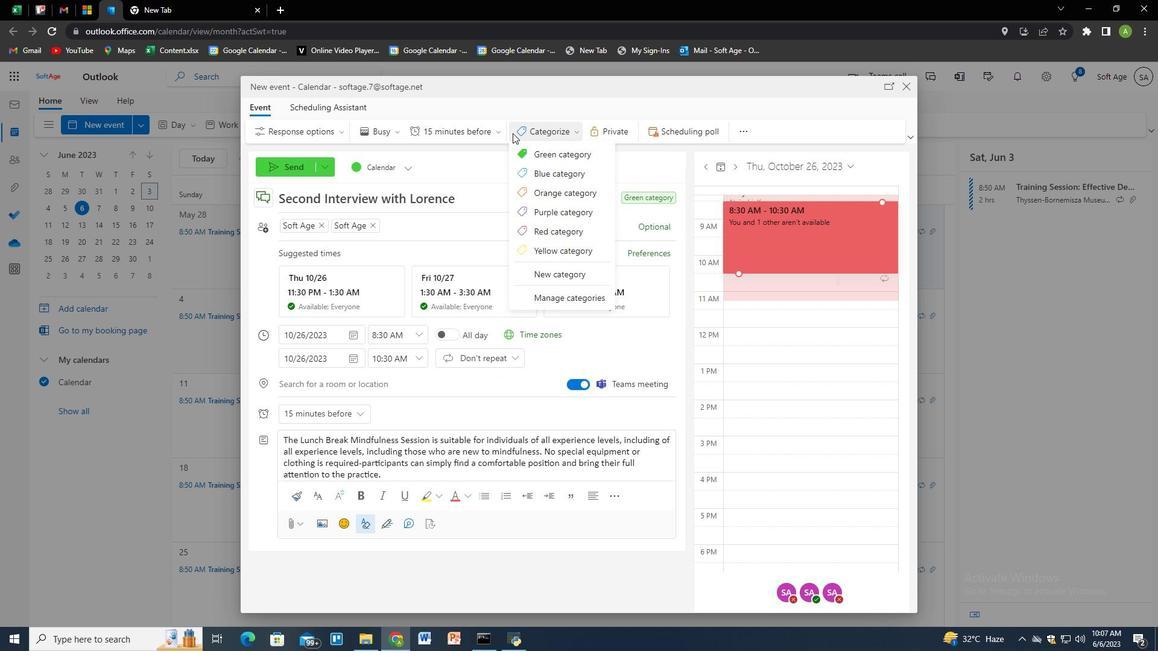 
Action: Mouse pressed left at (488, 121)
Screenshot: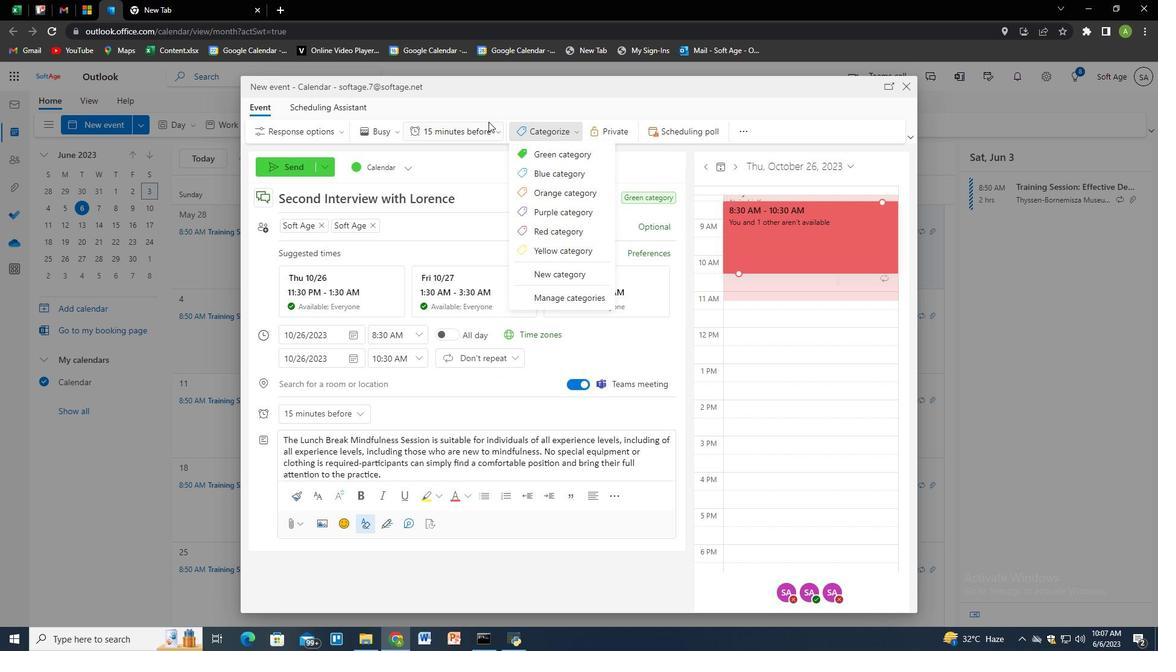 
Action: Mouse moved to (463, 370)
Screenshot: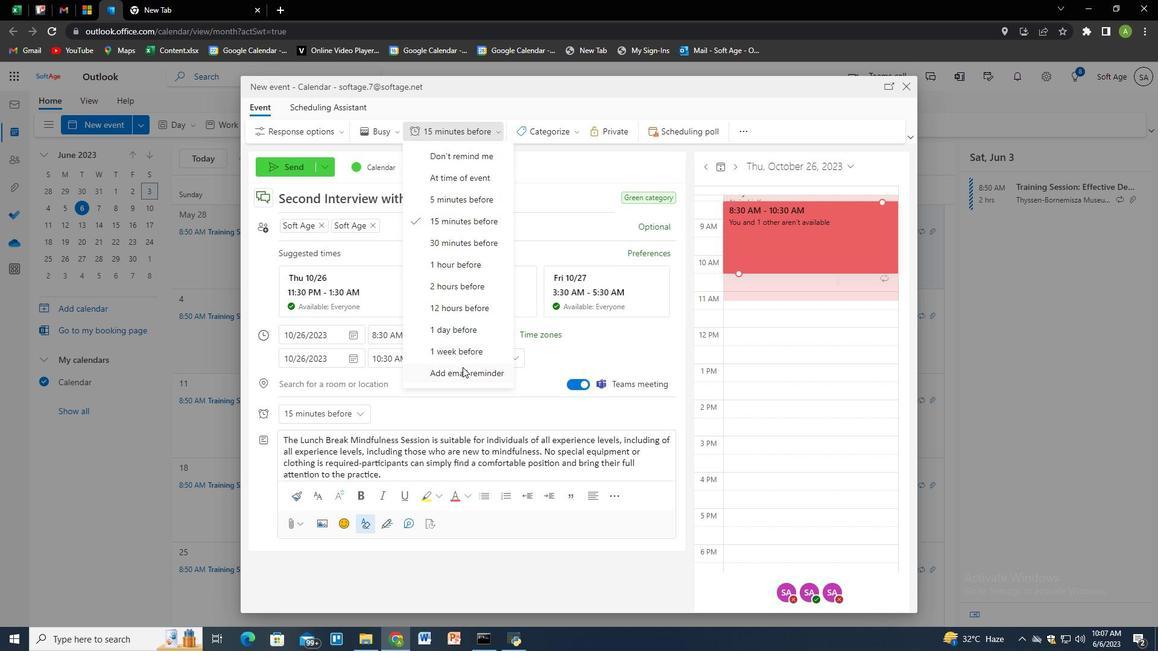 
Action: Mouse pressed left at (463, 370)
Screenshot: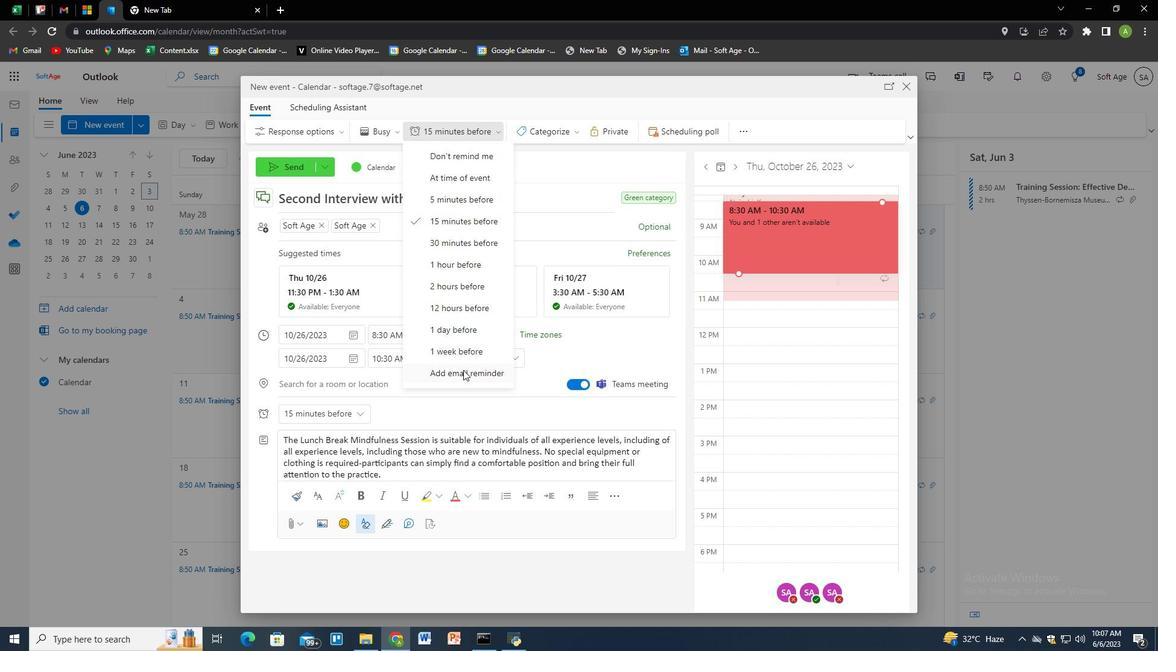 
Action: Mouse moved to (453, 264)
Screenshot: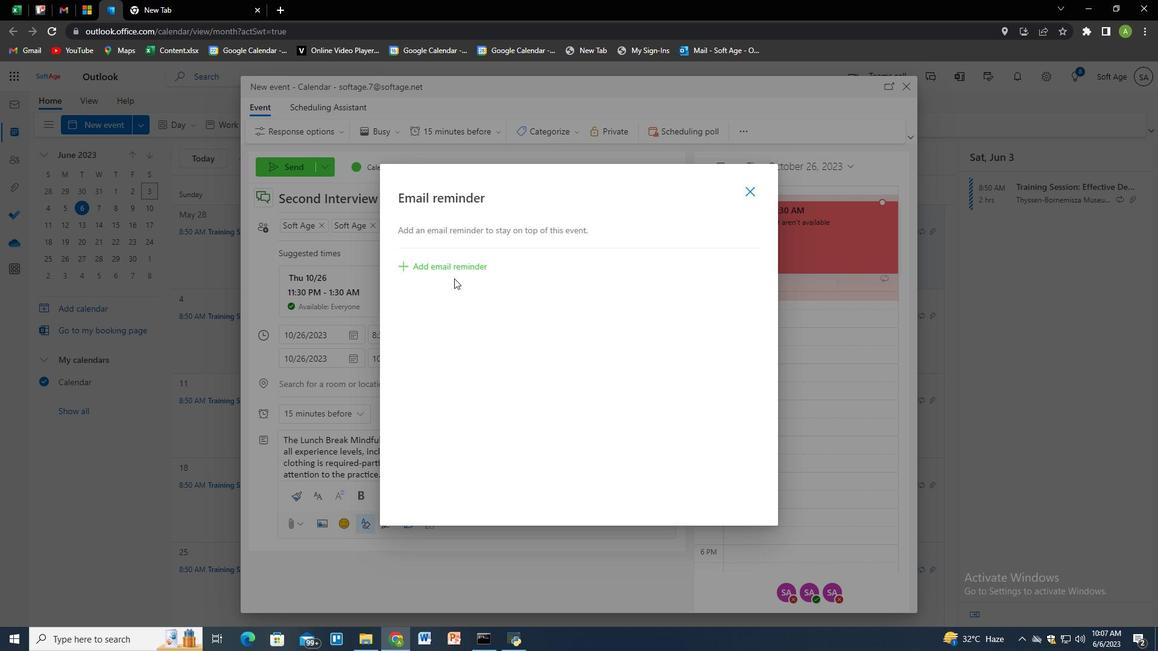 
Action: Mouse pressed left at (453, 264)
Screenshot: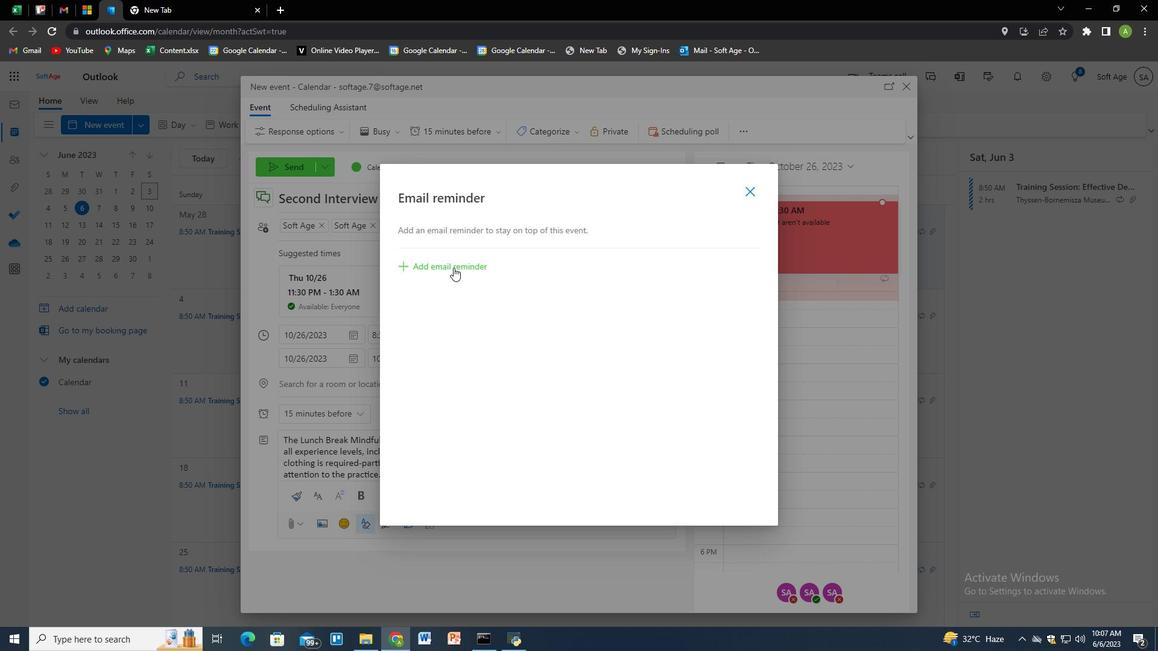 
Action: Mouse moved to (500, 266)
Screenshot: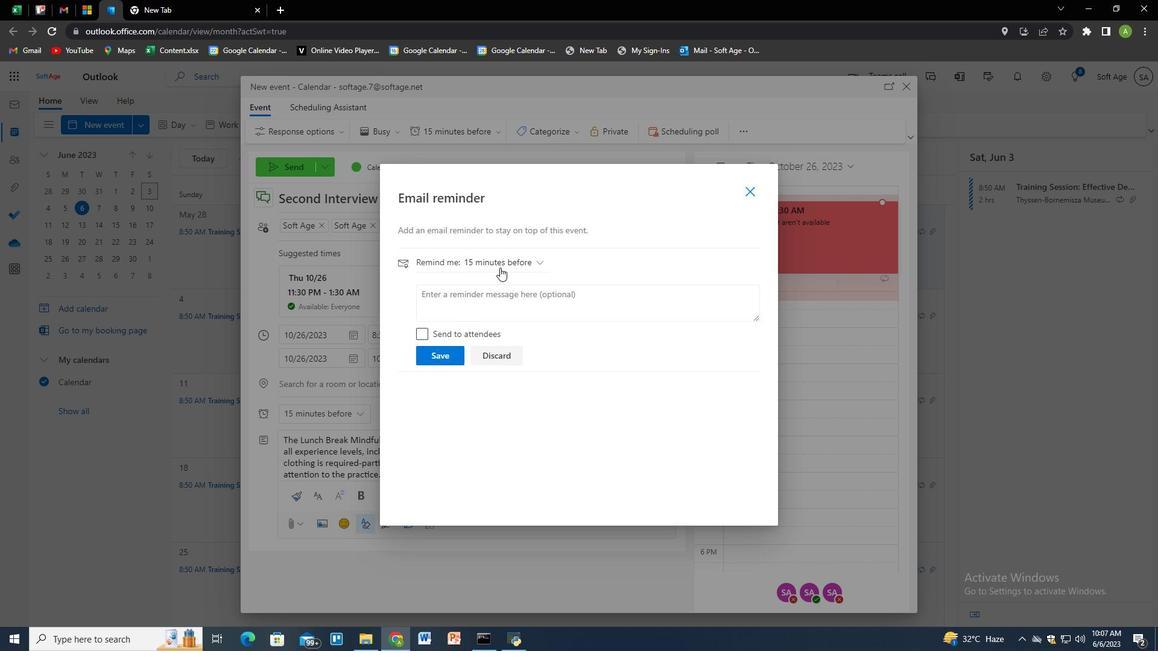 
Action: Mouse pressed left at (500, 266)
Screenshot: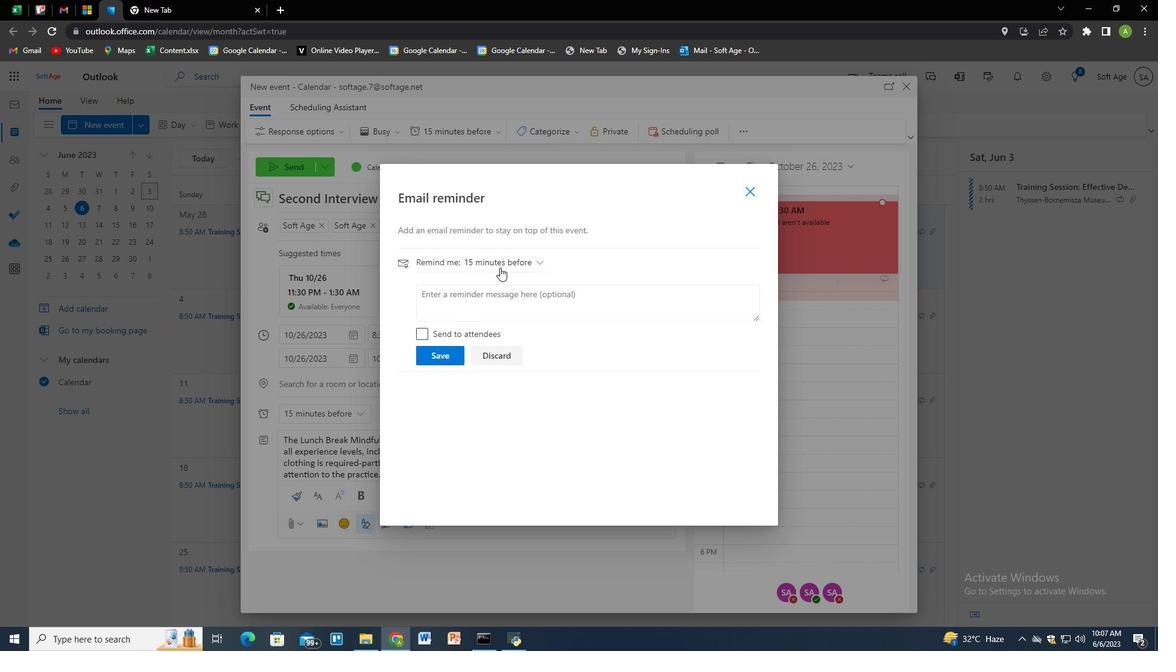 
Action: Mouse moved to (487, 476)
Screenshot: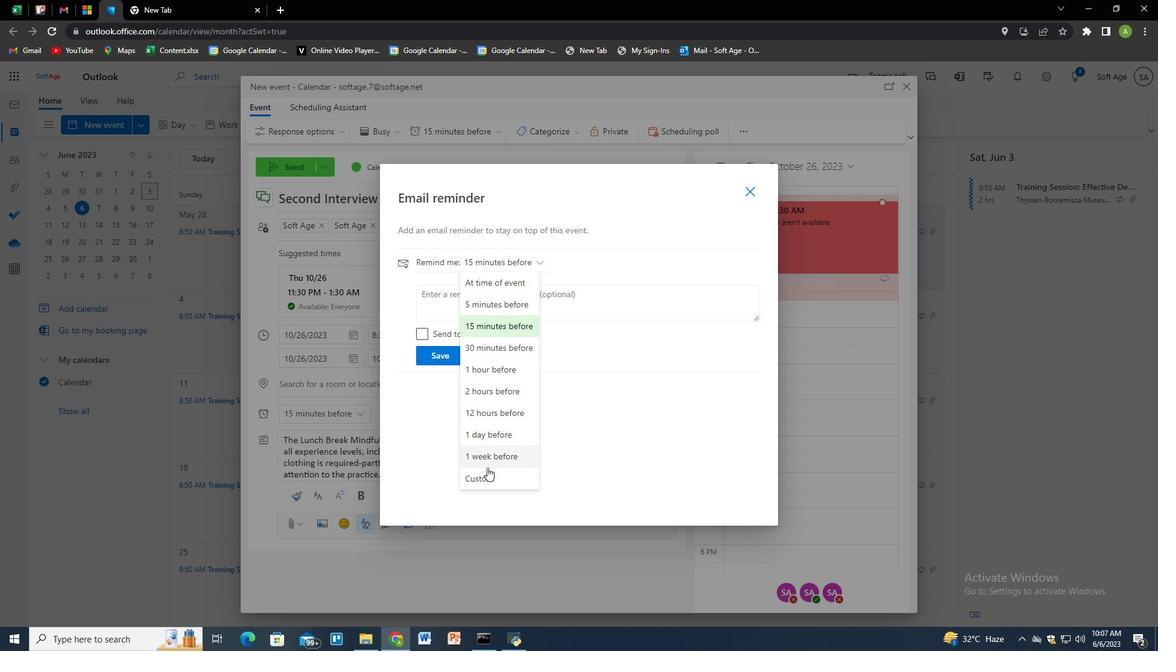 
Action: Mouse pressed left at (487, 476)
Screenshot: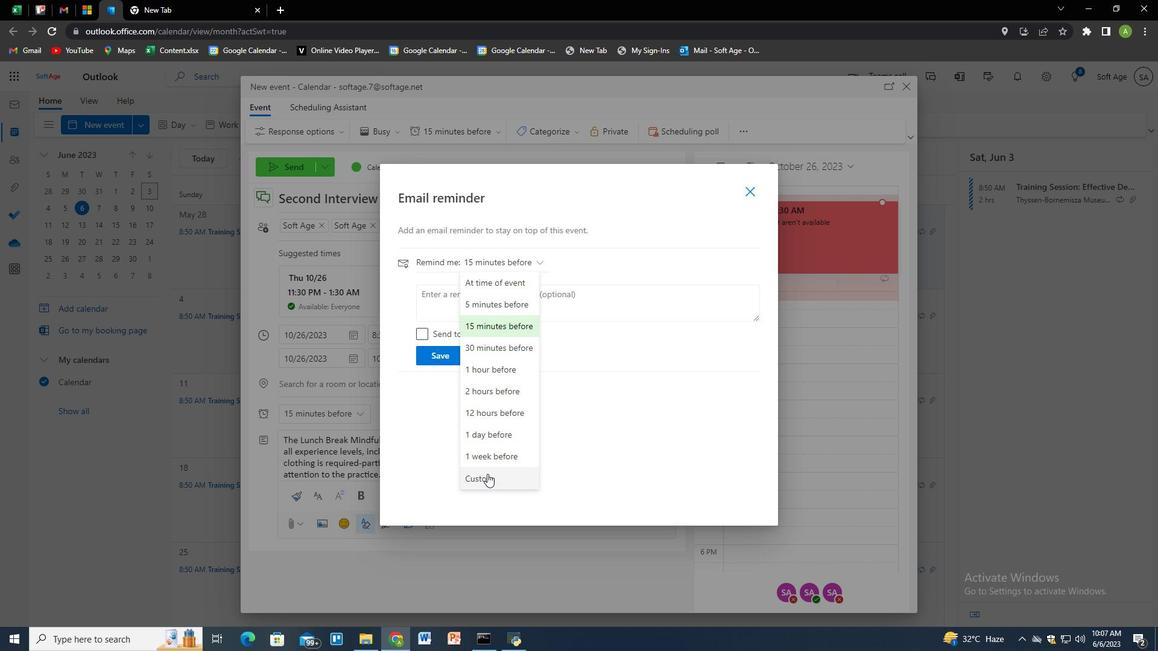 
Action: Mouse moved to (475, 329)
Screenshot: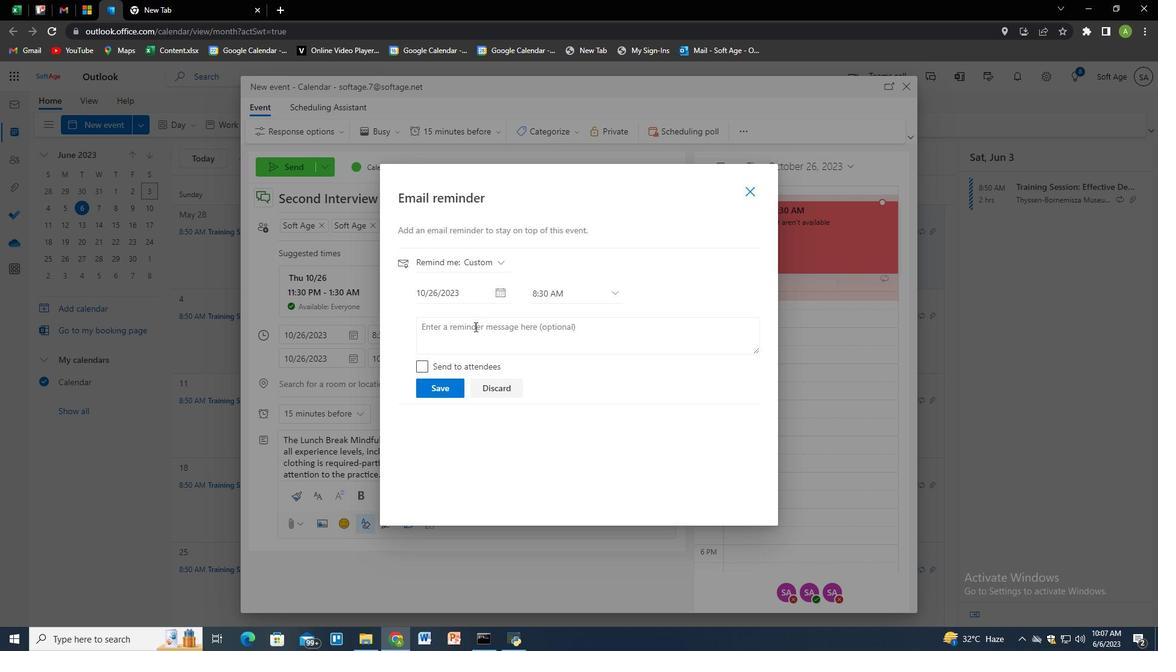 
Action: Mouse pressed left at (475, 329)
Screenshot: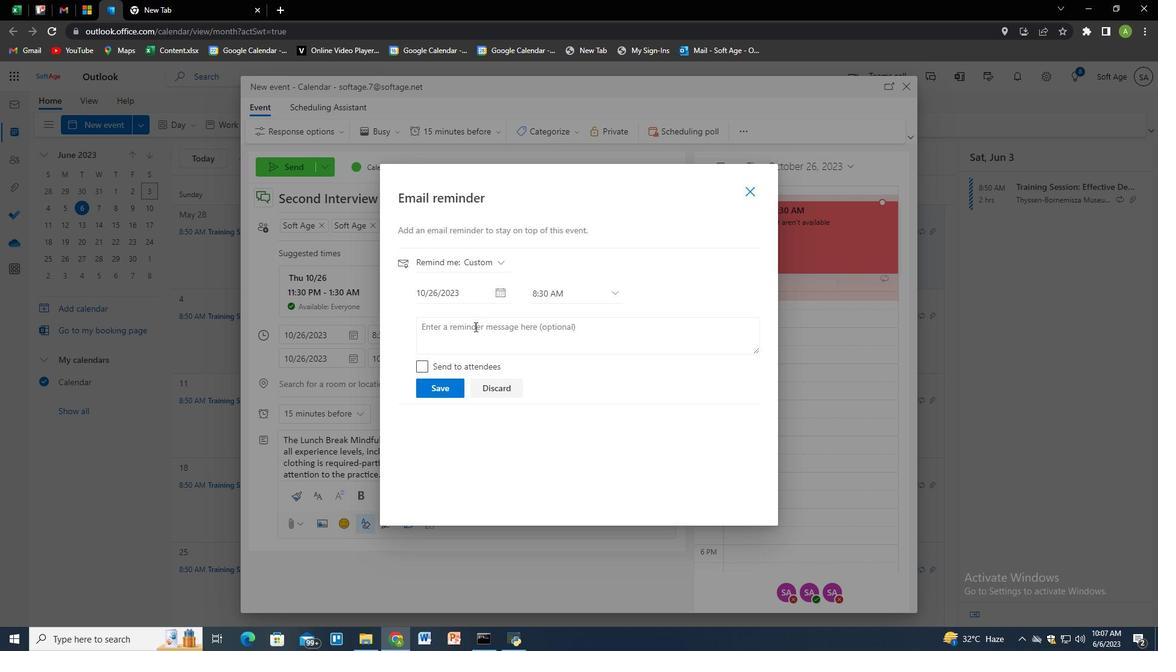 
Action: Key pressed 77<Key.space>week<Key.space>before
Screenshot: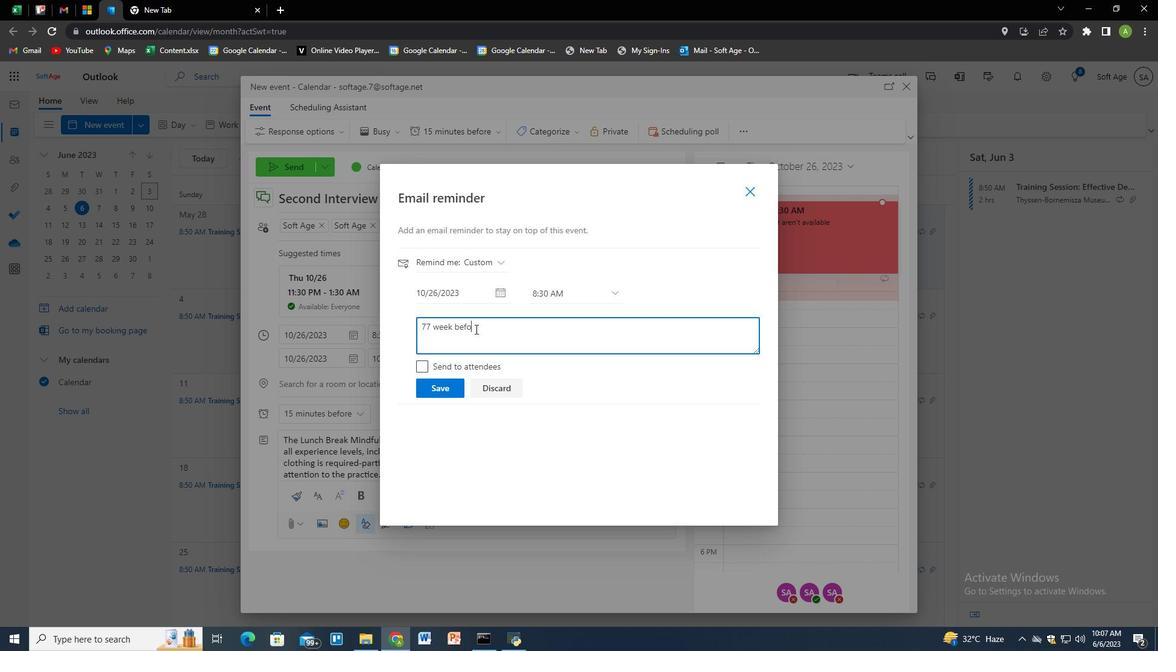 
Action: Mouse moved to (458, 387)
Screenshot: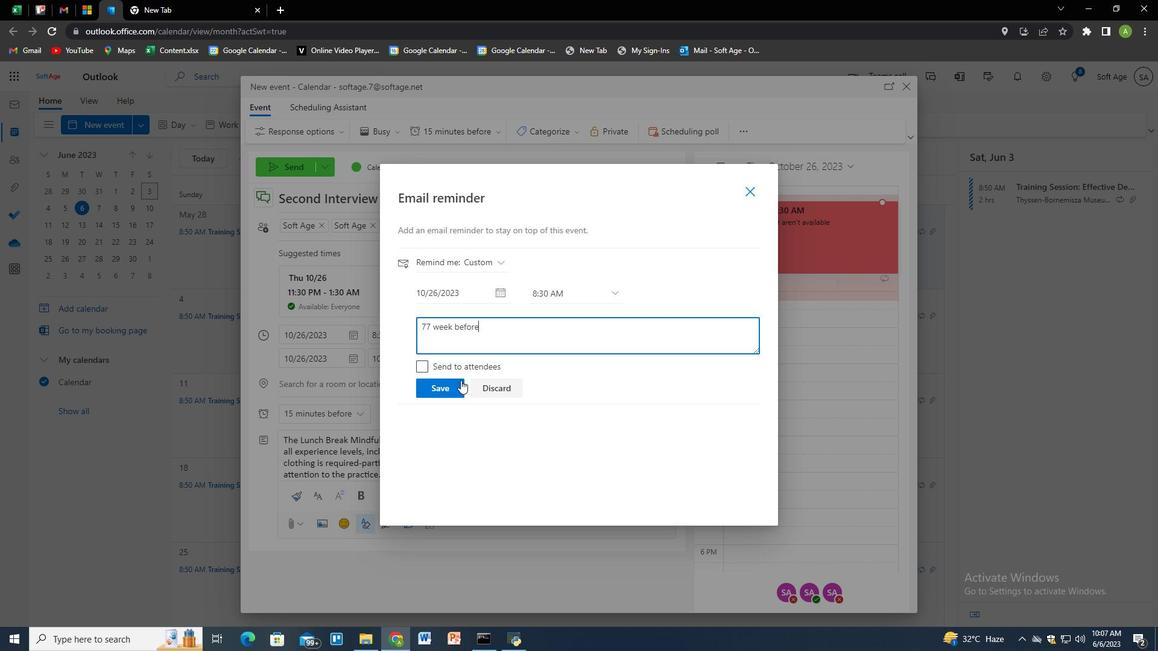 
Action: Mouse pressed left at (458, 387)
Screenshot: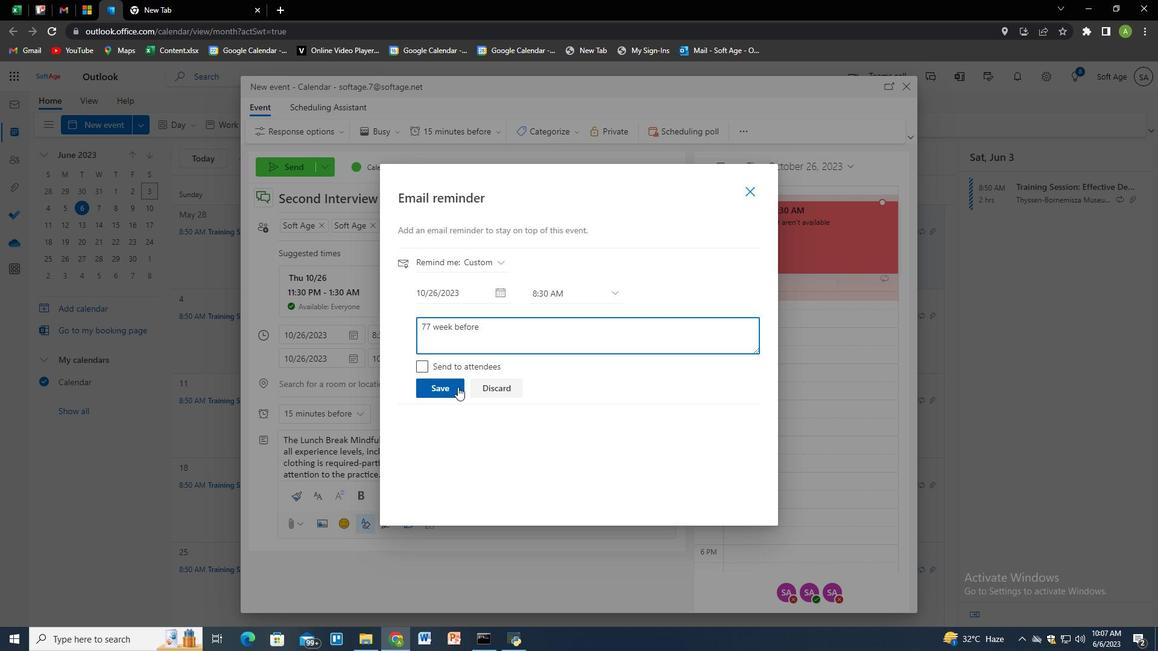 
Action: Mouse moved to (872, 363)
Screenshot: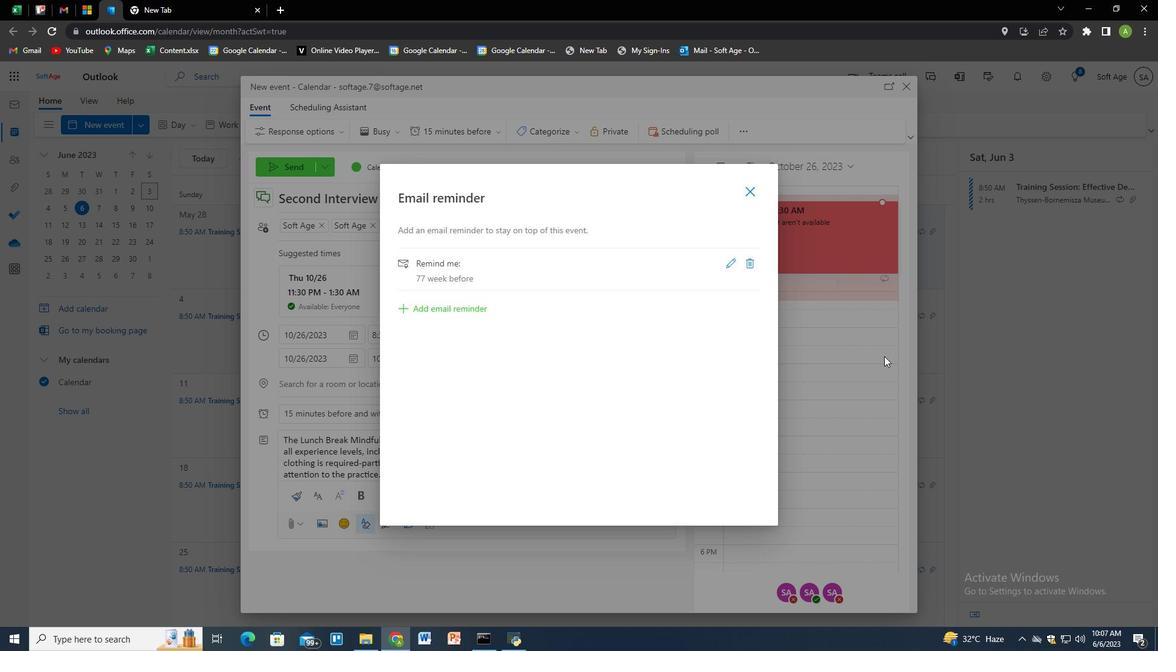 
Action: Mouse pressed left at (872, 363)
Screenshot: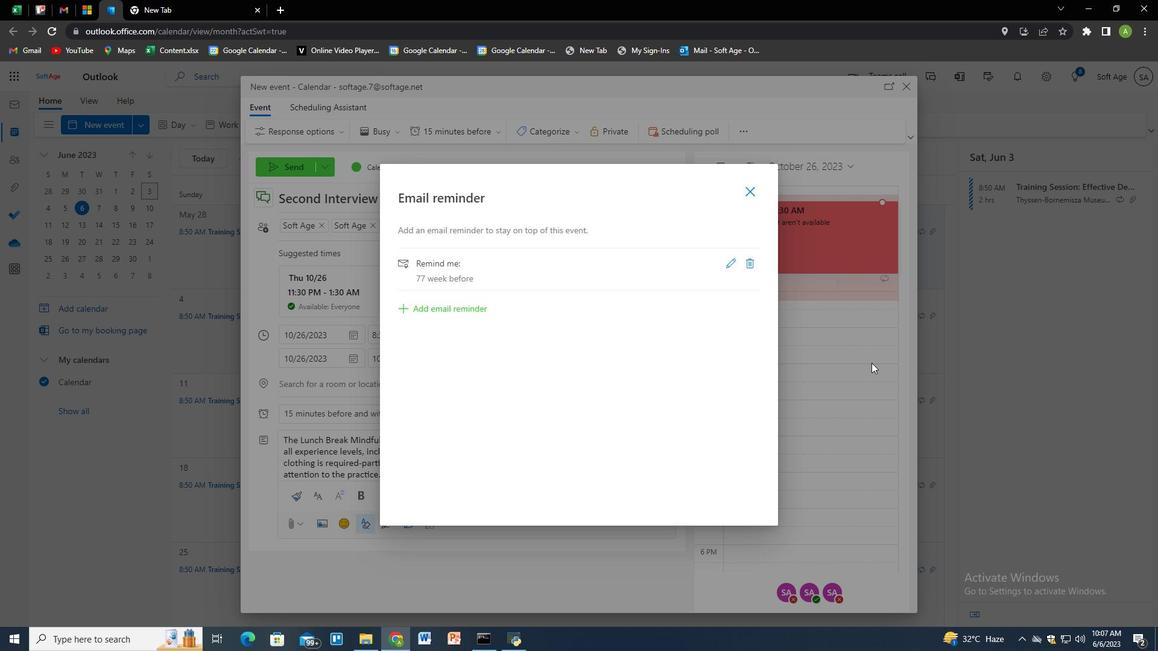 
Action: Mouse moved to (296, 167)
Screenshot: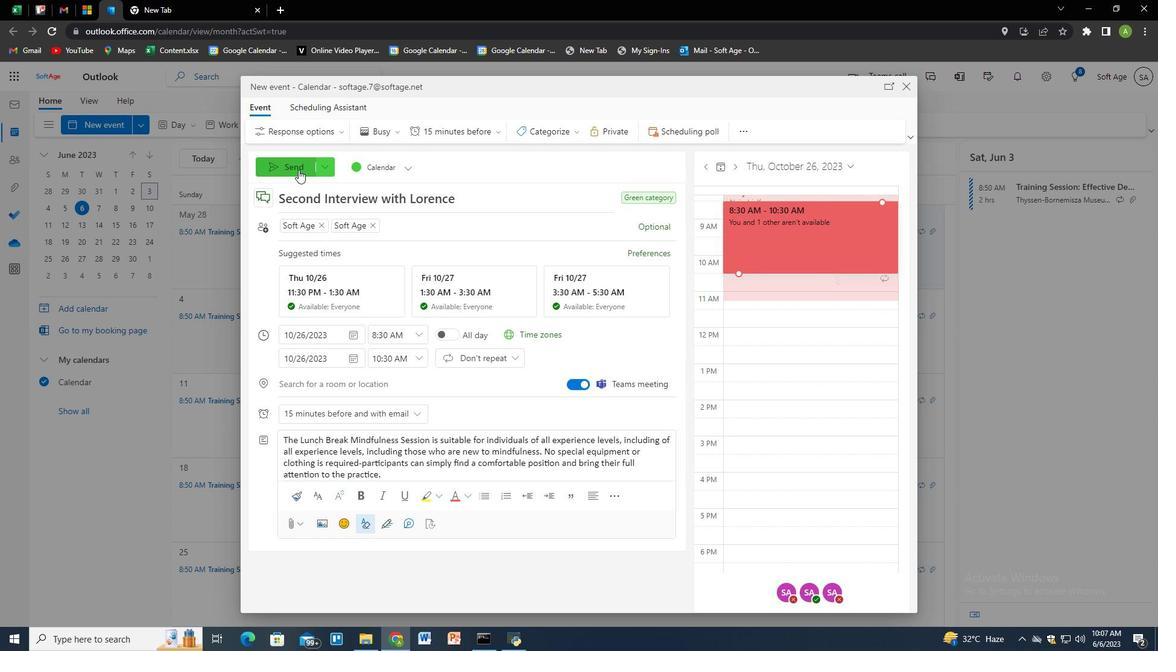 
Action: Mouse pressed left at (296, 167)
Screenshot: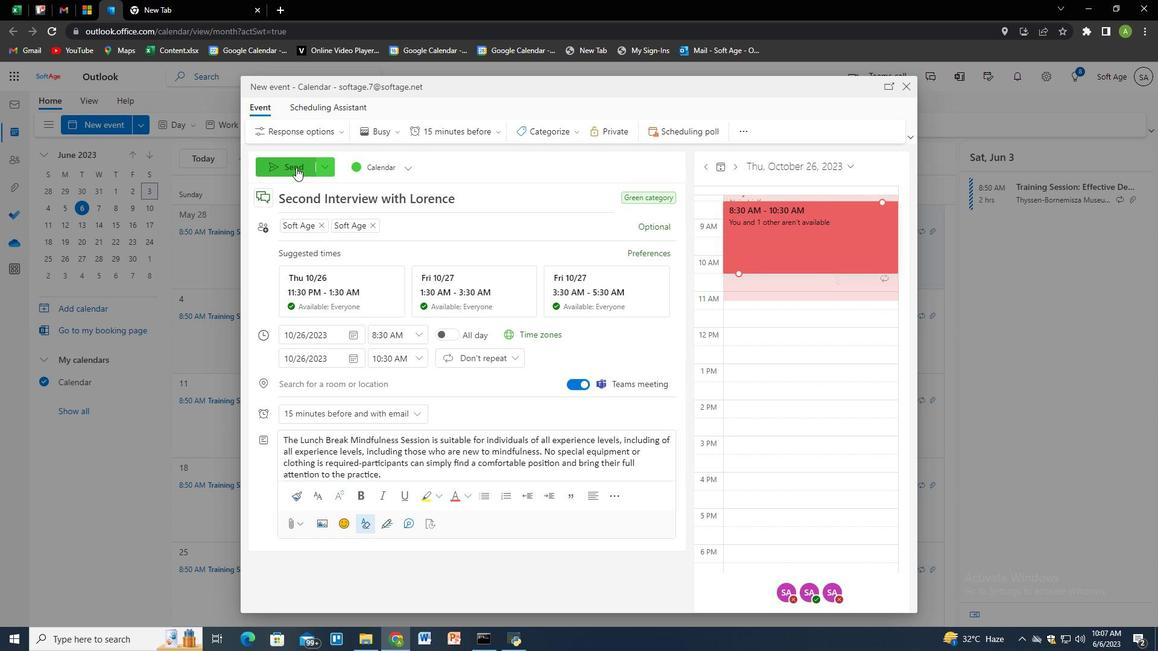 
Action: Mouse moved to (383, 387)
Screenshot: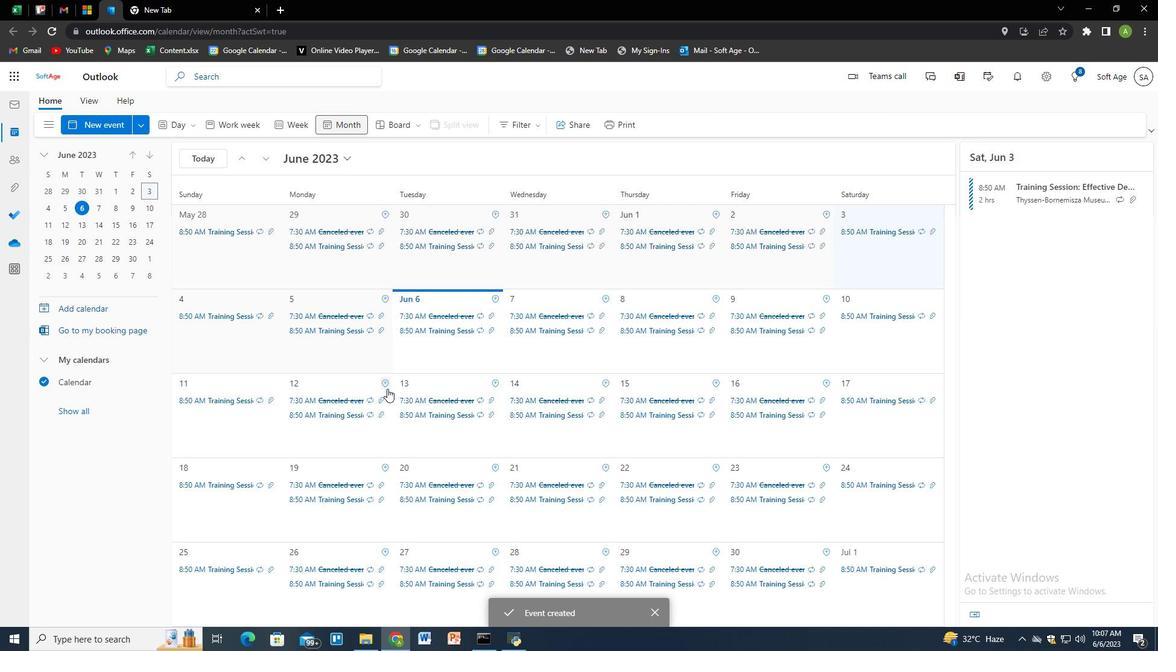 
